 Task: In the Contact  ArianaAllen@Outlook.com, Add note: 'Set up a meeting with the product team to discuss customer feature requests.'. Mark checkbox to create task to follow up ': In 2 weeks'. Create task, with  description: Follow up on Payment, Add due date: Tomorrow; Add reminder: 30 Minutes before. Set Priority Medium and add note: Review the attached proposal. Logged in from softage.1@softage.net
Action: Mouse moved to (99, 66)
Screenshot: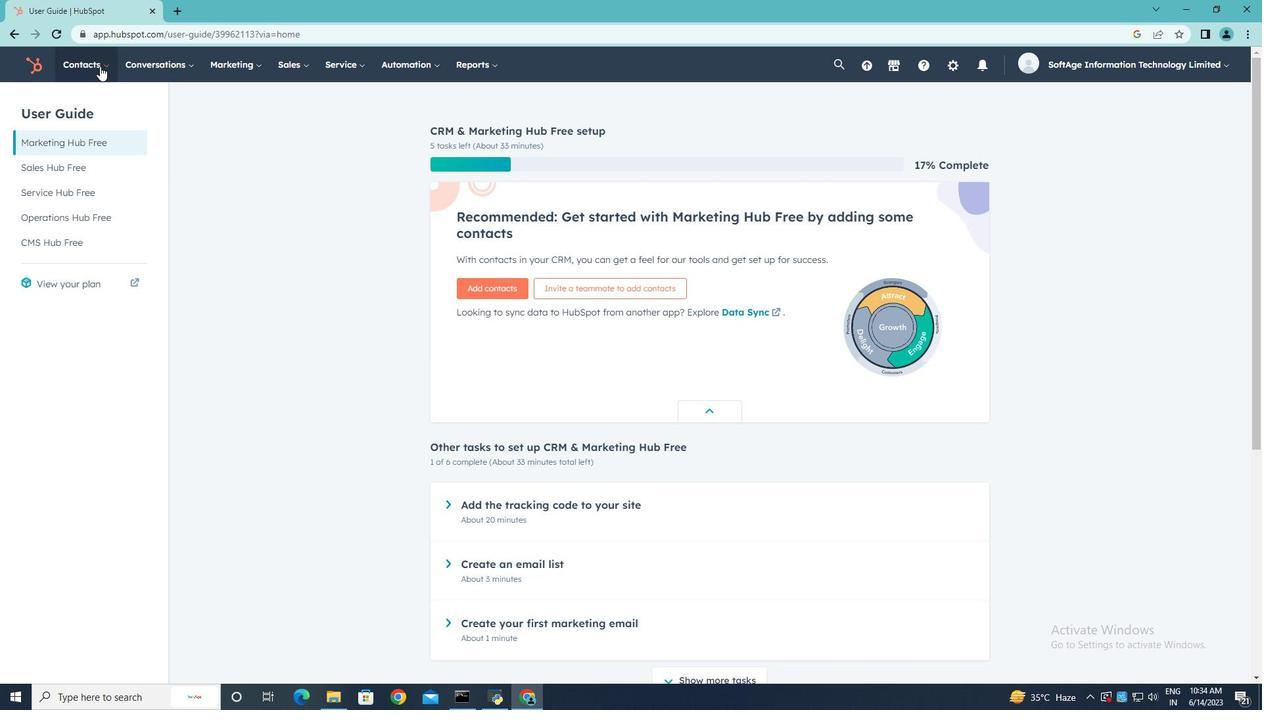 
Action: Mouse pressed left at (99, 66)
Screenshot: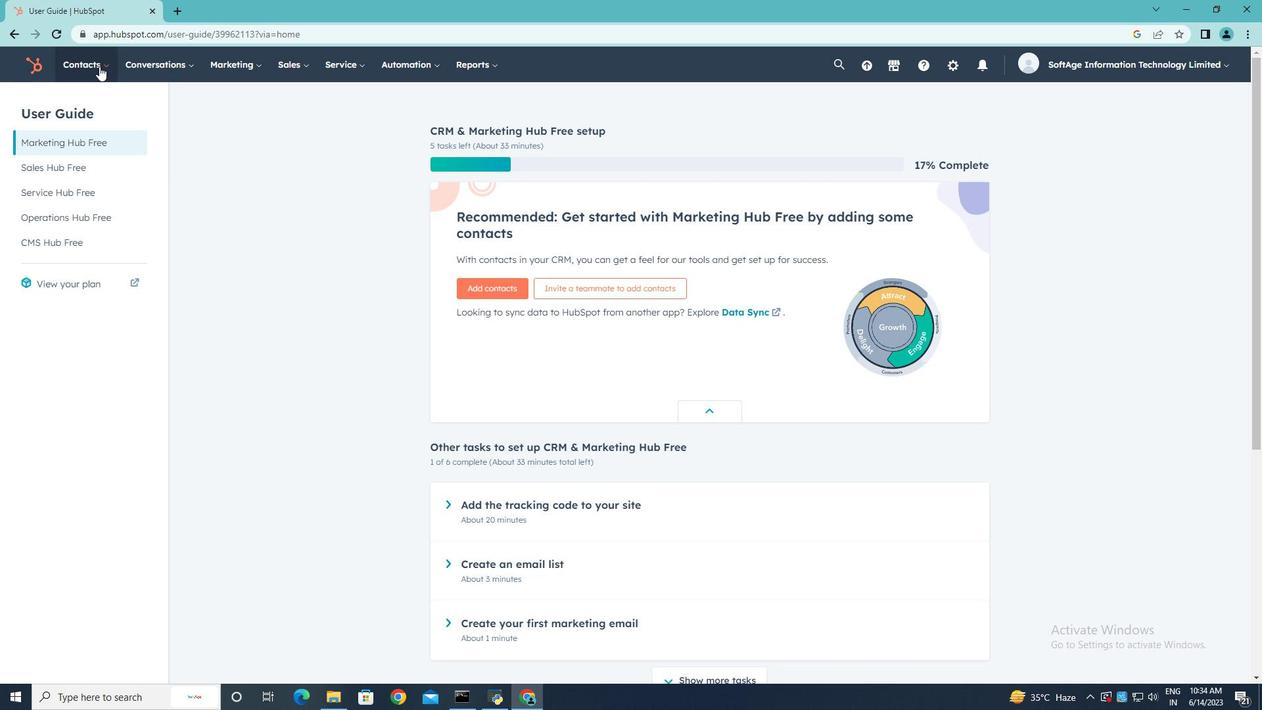 
Action: Mouse moved to (87, 105)
Screenshot: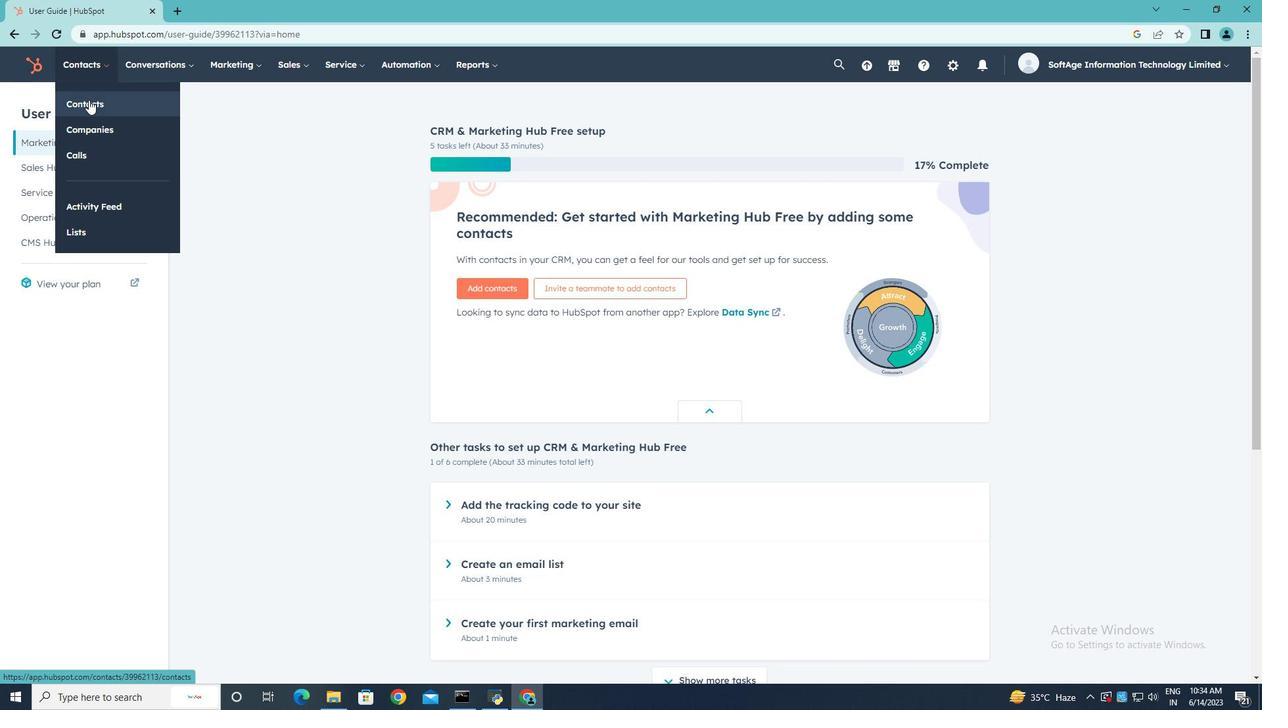 
Action: Mouse pressed left at (87, 105)
Screenshot: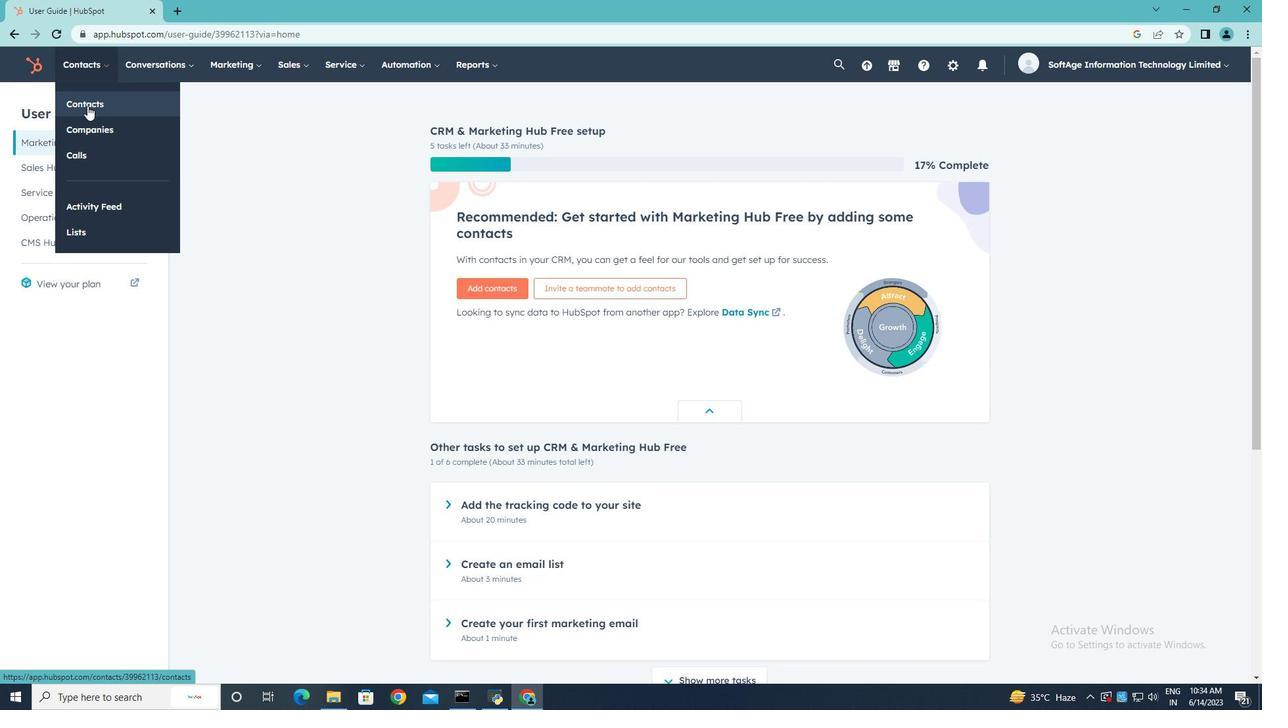
Action: Mouse moved to (68, 214)
Screenshot: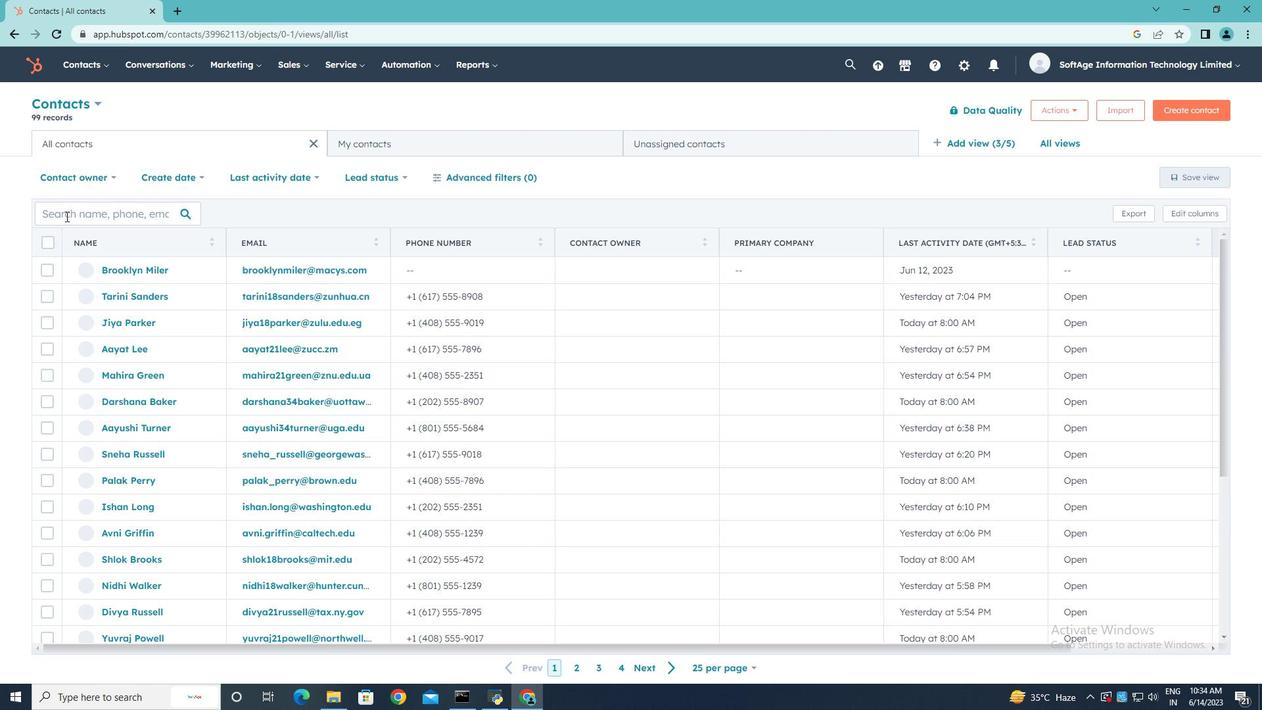 
Action: Mouse pressed left at (68, 214)
Screenshot: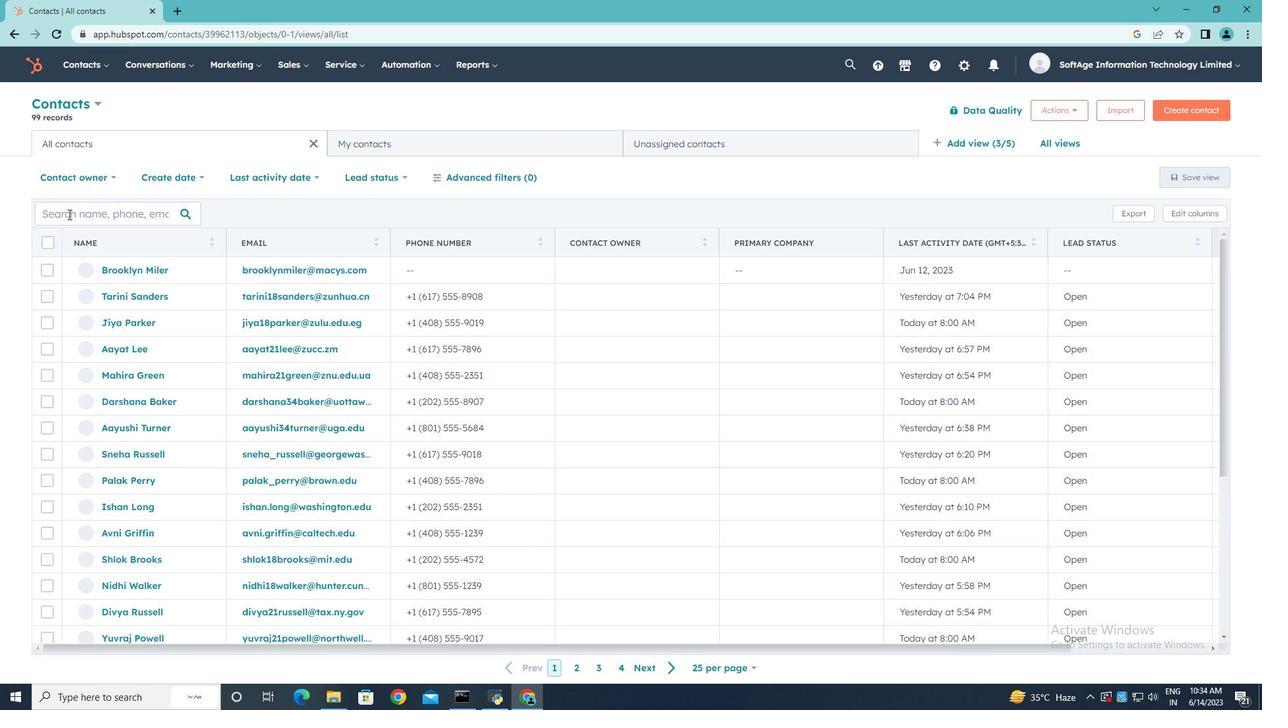 
Action: Key pressed <Key.shift>Ariana<Key.shift>Allen<Key.shift>@<Key.shift>Outlook.com
Screenshot: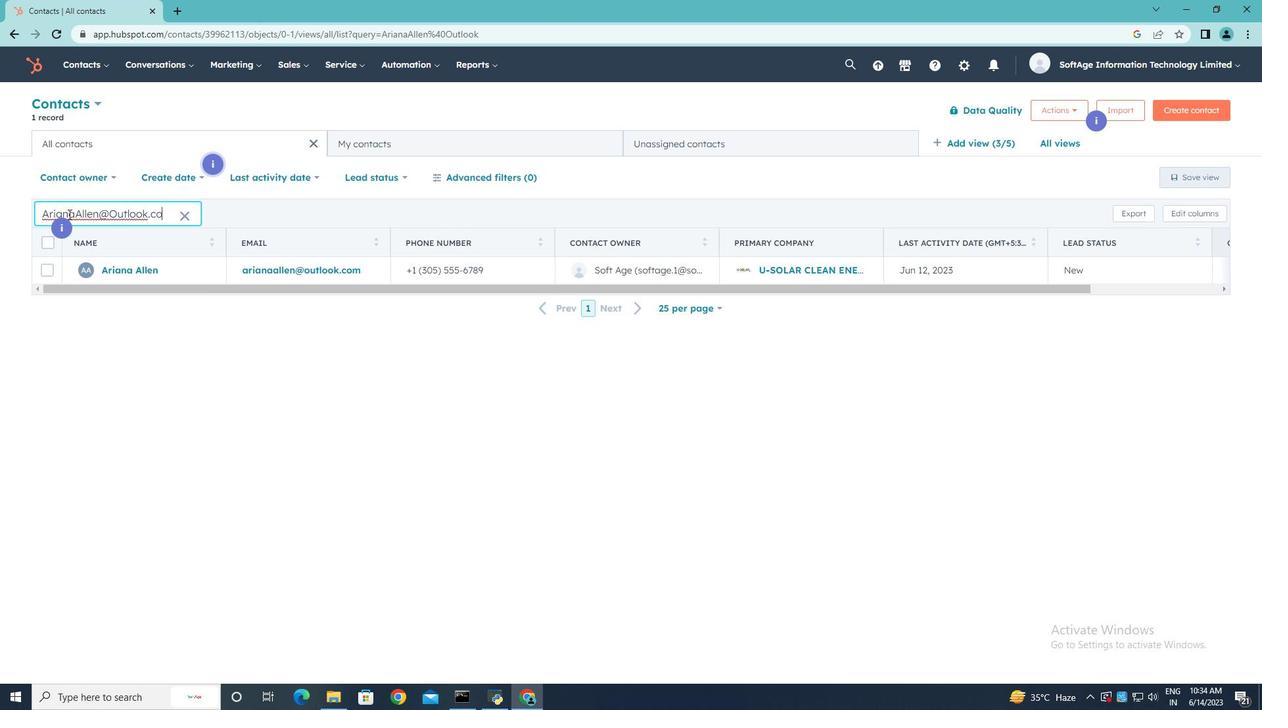 
Action: Mouse moved to (112, 214)
Screenshot: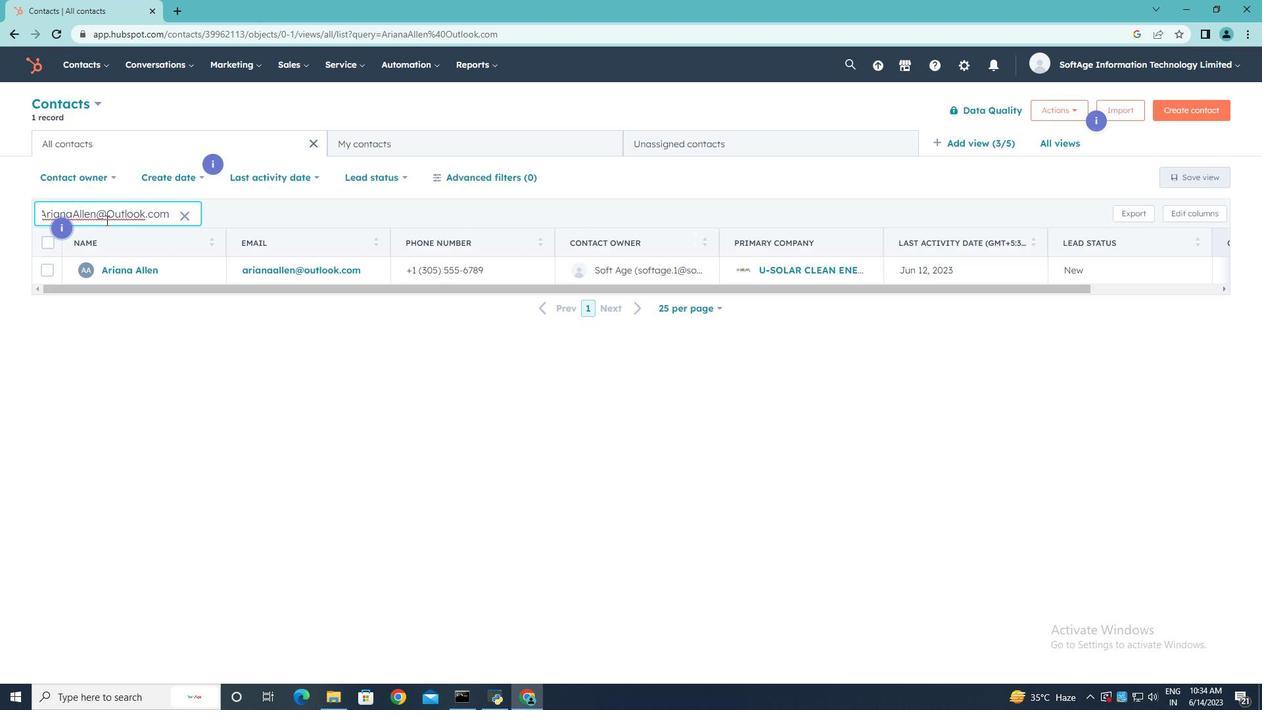 
Action: Mouse pressed left at (112, 214)
Screenshot: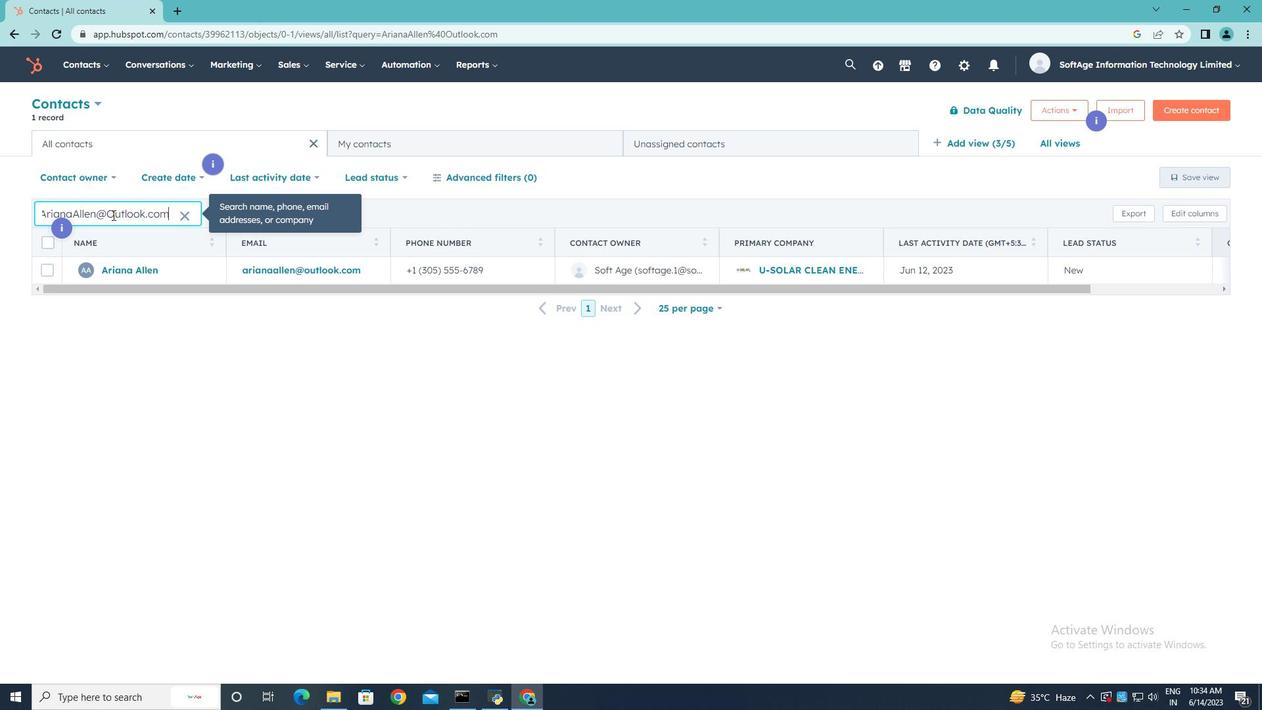 
Action: Mouse moved to (111, 272)
Screenshot: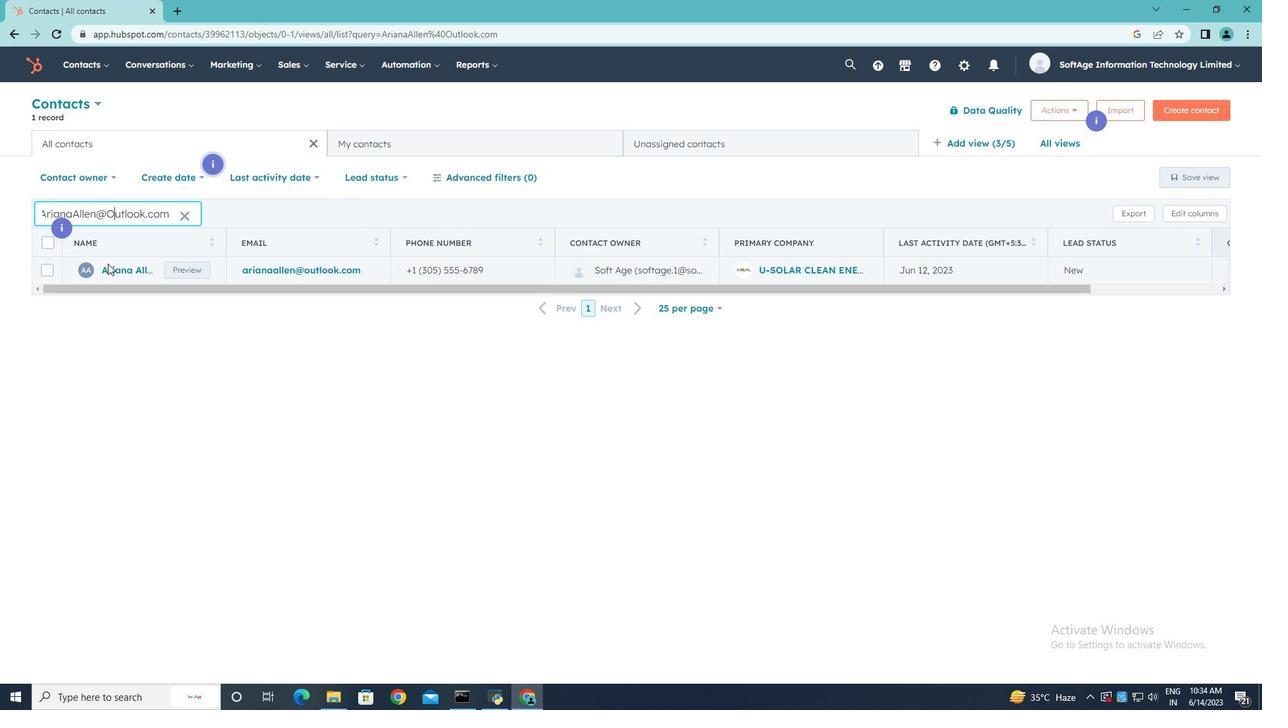 
Action: Mouse pressed left at (111, 272)
Screenshot: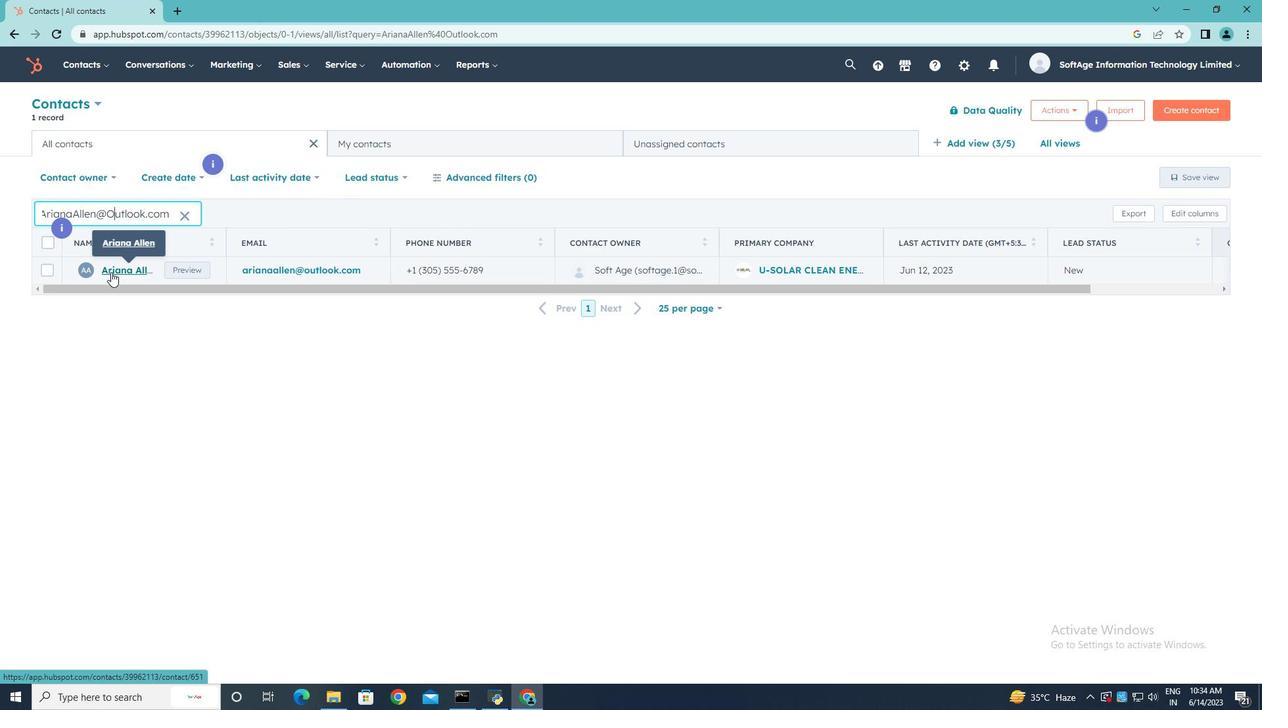 
Action: Mouse moved to (43, 234)
Screenshot: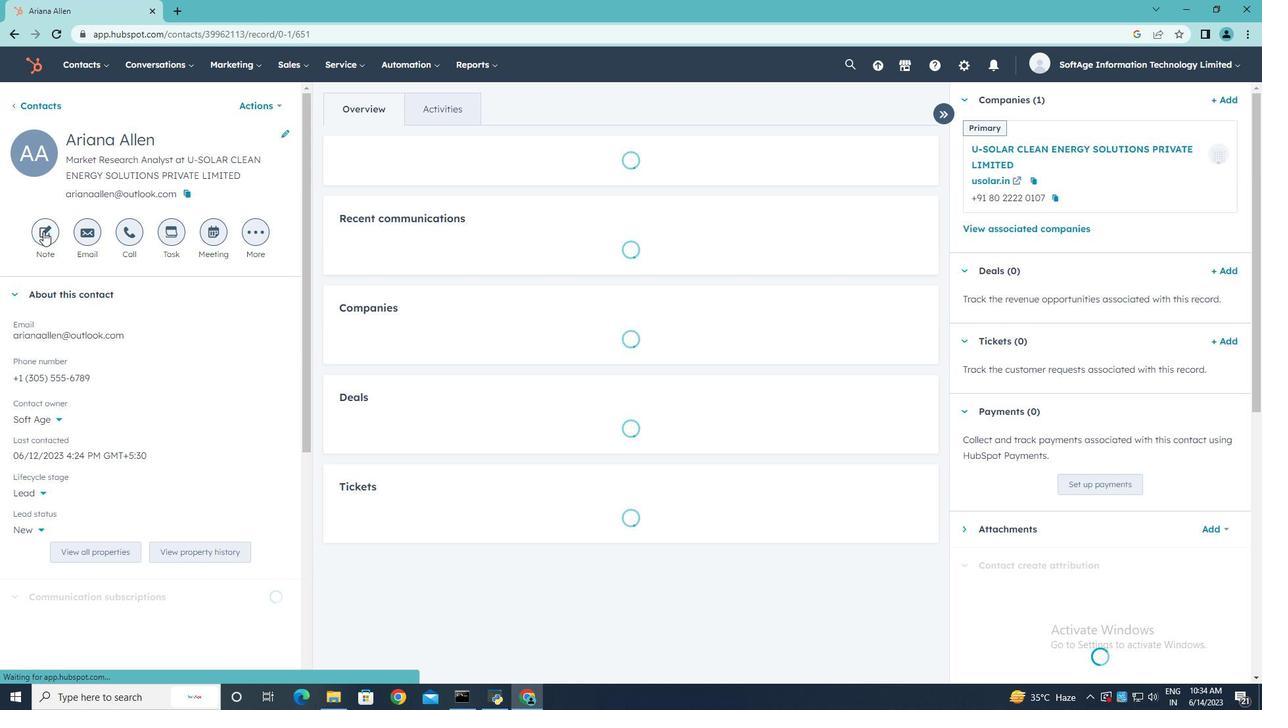 
Action: Mouse pressed left at (43, 234)
Screenshot: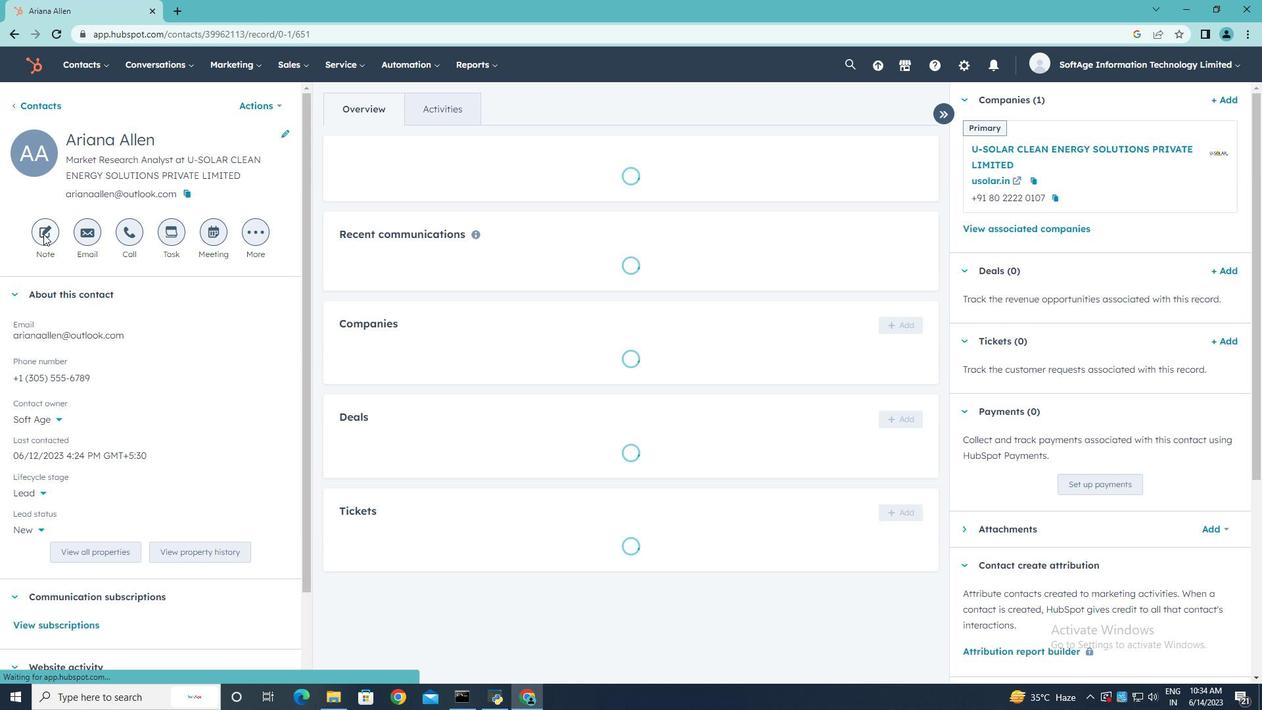 
Action: Key pressed <Key.shift><Key.shift><Key.shift><Key.shift><Key.shift><Key.shift><Key.shift><Key.shift><Key.shift><Key.shift><Key.shift><Key.shift><Key.shift><Key.shift><Key.shift><Key.shift><Key.shift>Set<Key.space>up<Key.space>a<Key.space>meeting<Key.space>with<Key.space>the<Key.space>product<Key.space>team<Key.space>to<Key.space>discuss<Key.space>customer<Key.space>feature<Key.space>requests.
Screenshot: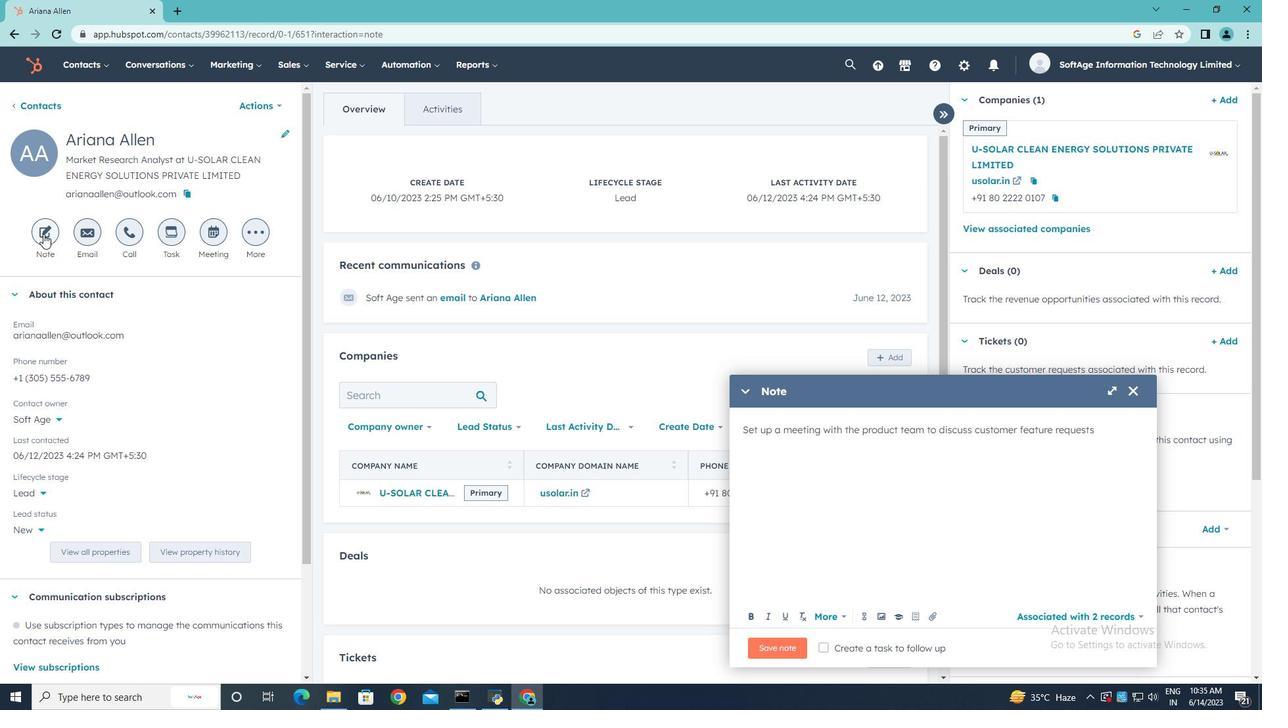 
Action: Mouse moved to (830, 648)
Screenshot: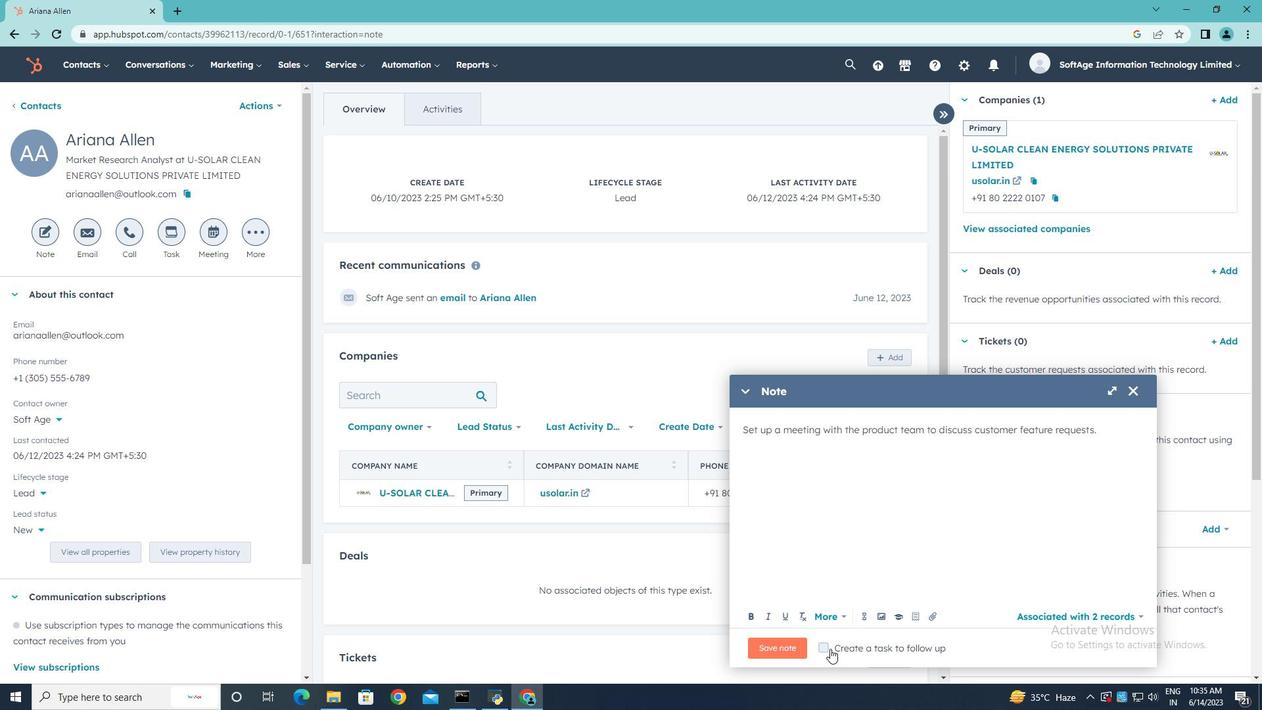 
Action: Mouse pressed left at (830, 648)
Screenshot: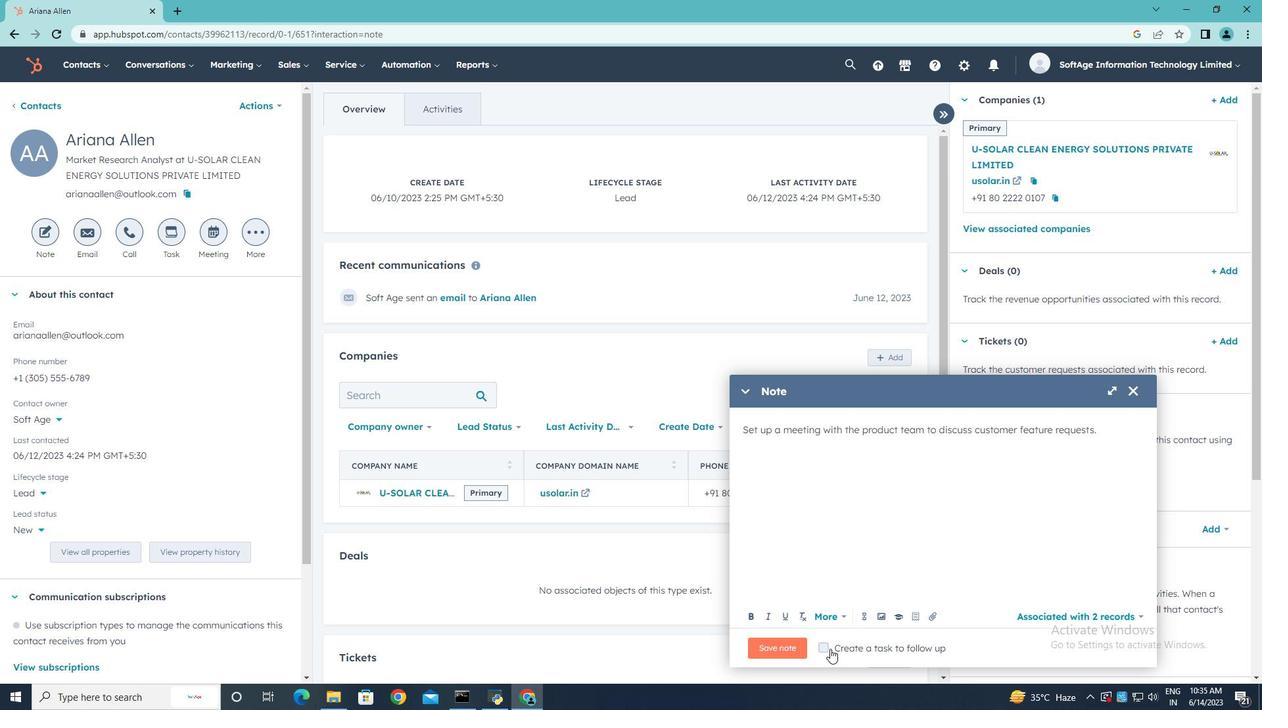 
Action: Mouse moved to (1087, 646)
Screenshot: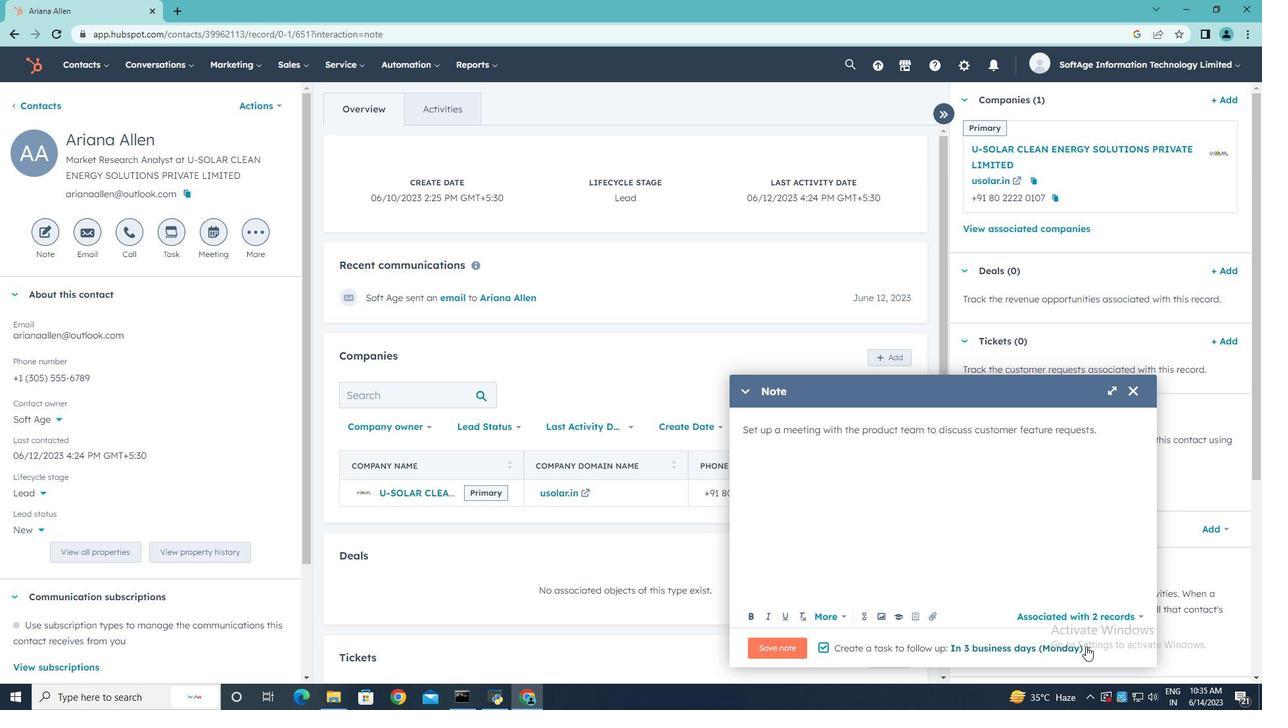 
Action: Mouse pressed left at (1087, 646)
Screenshot: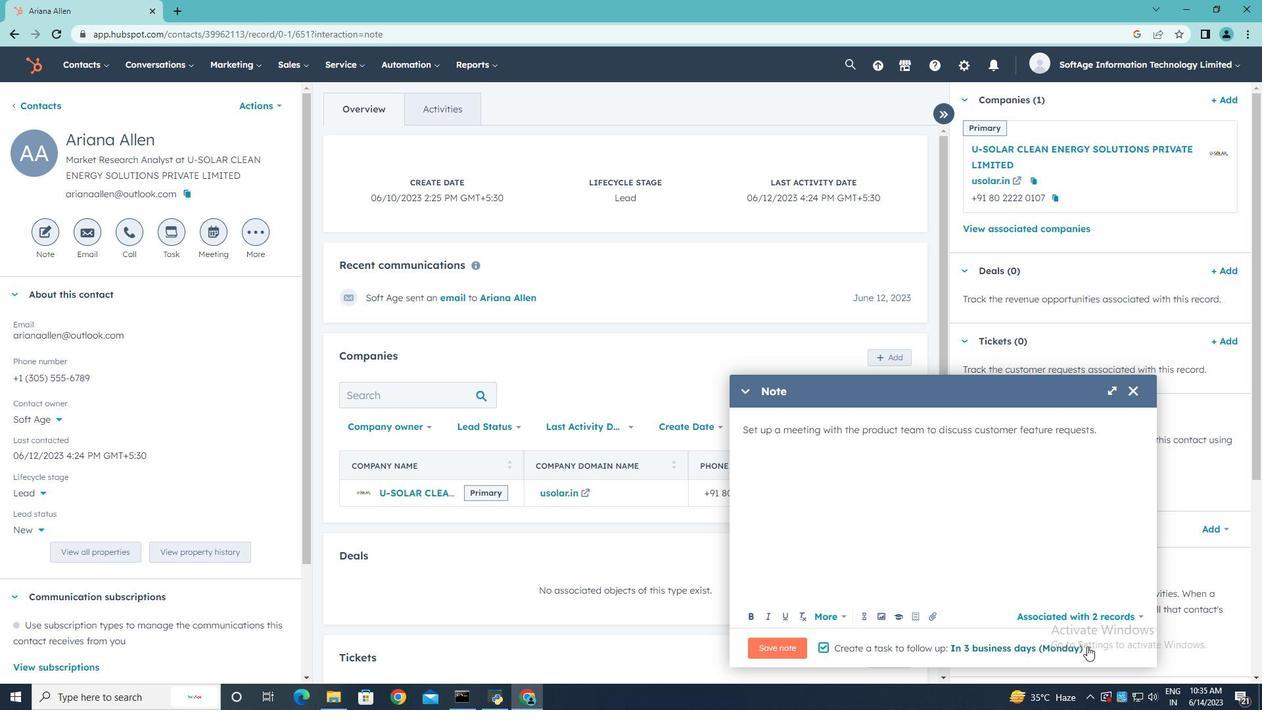 
Action: Mouse moved to (1044, 573)
Screenshot: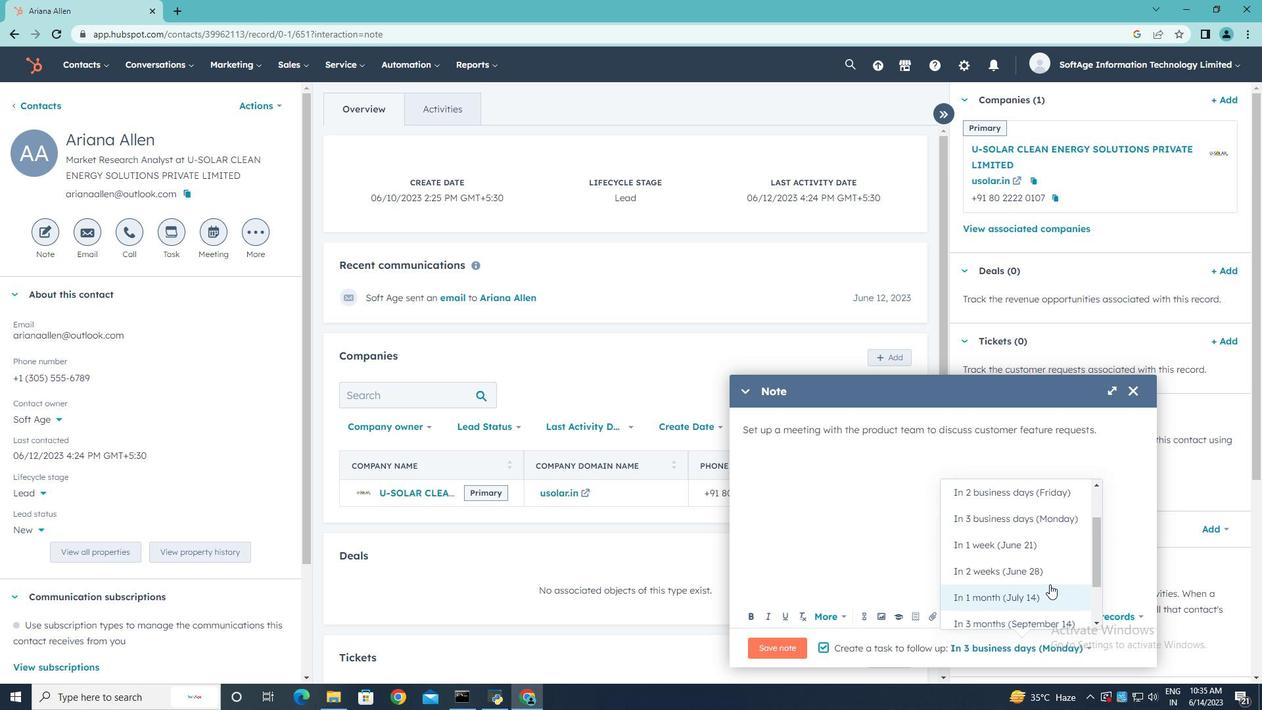 
Action: Mouse pressed left at (1044, 573)
Screenshot: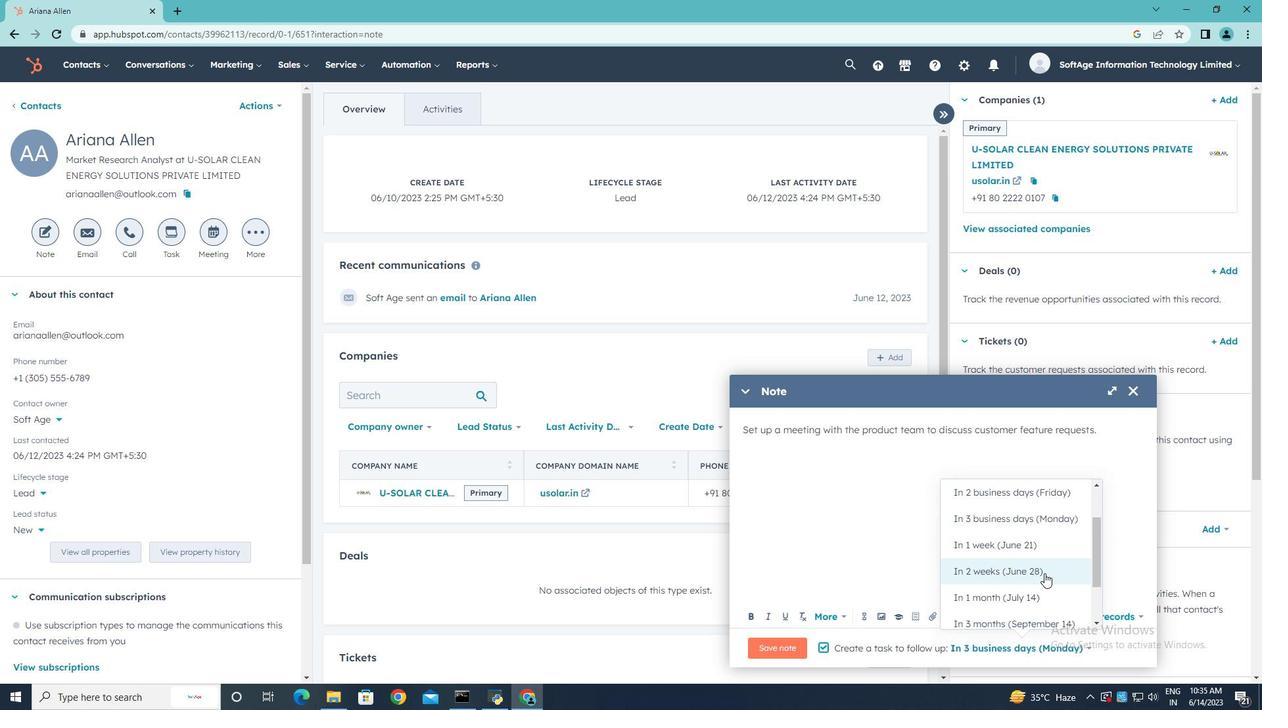 
Action: Mouse moved to (790, 652)
Screenshot: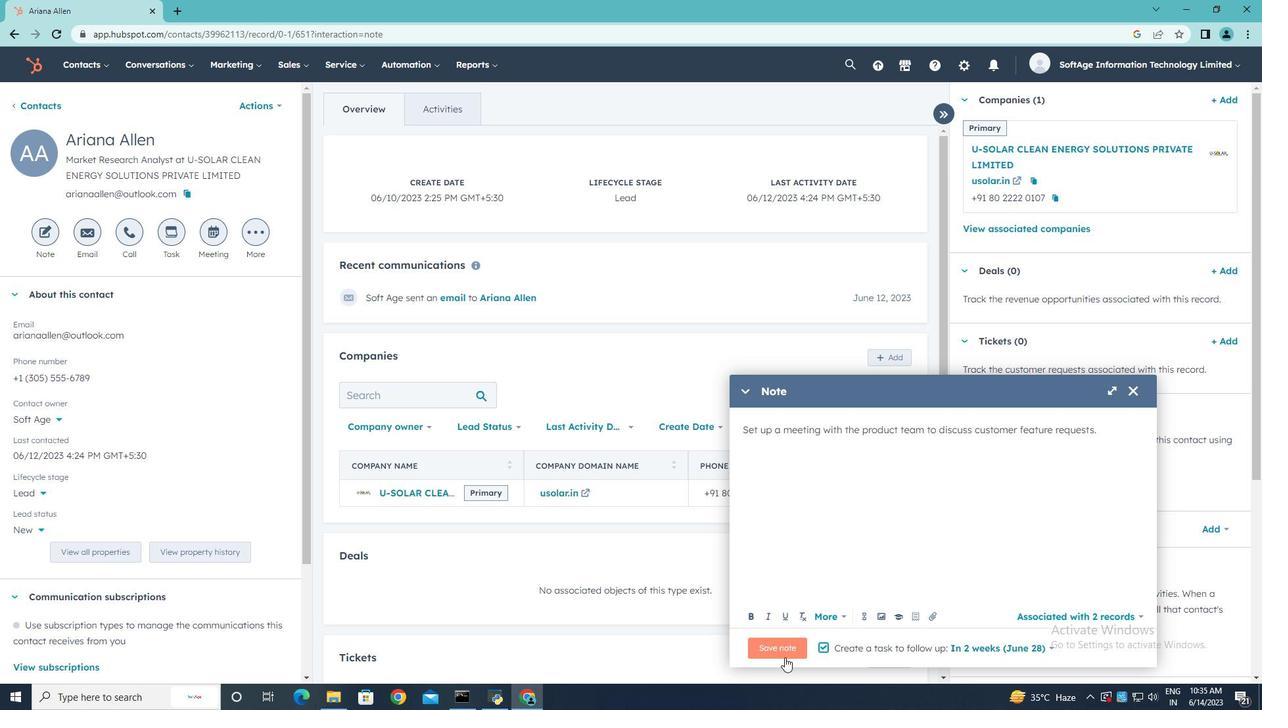 
Action: Mouse pressed left at (790, 652)
Screenshot: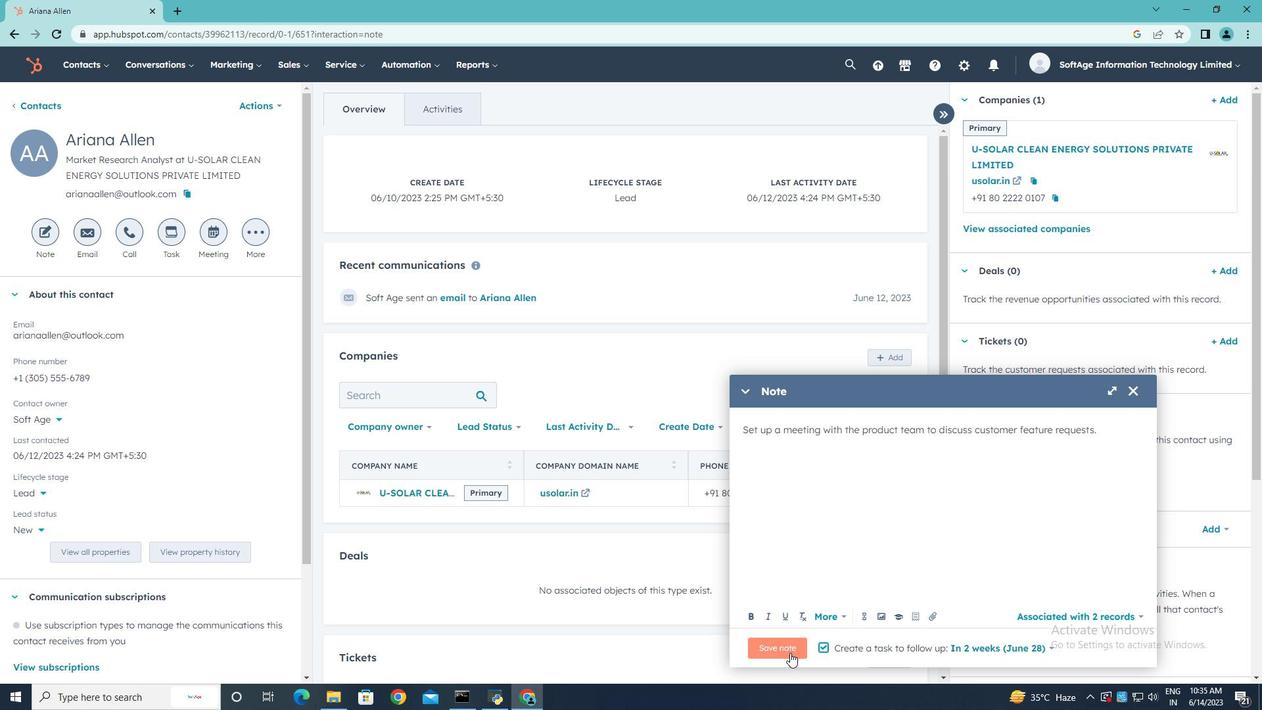
Action: Mouse moved to (166, 232)
Screenshot: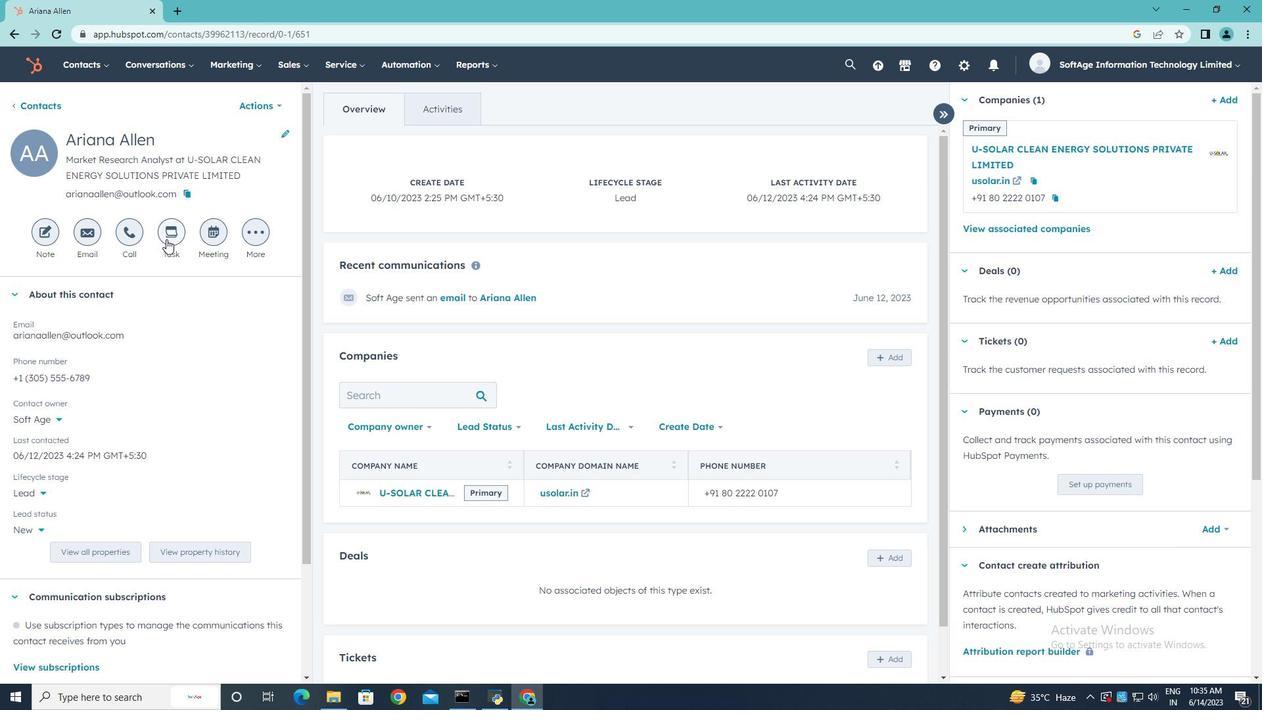 
Action: Mouse pressed left at (166, 232)
Screenshot: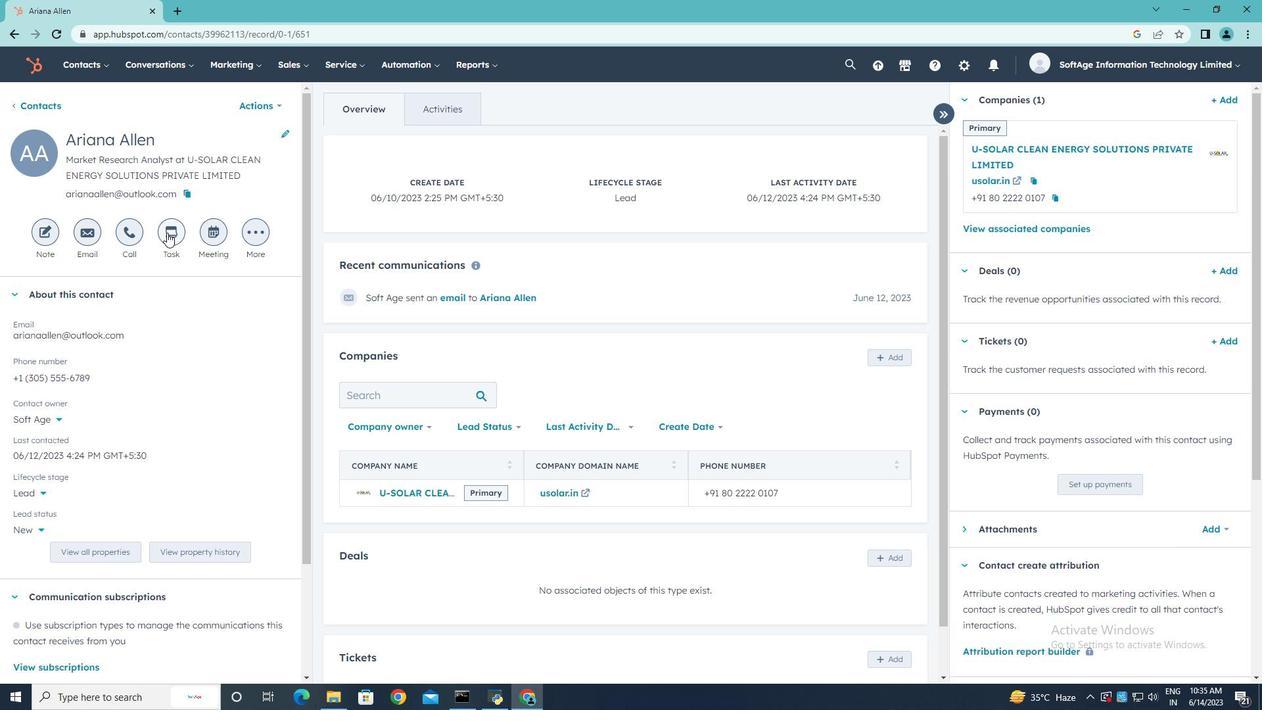 
Action: Mouse moved to (779, 369)
Screenshot: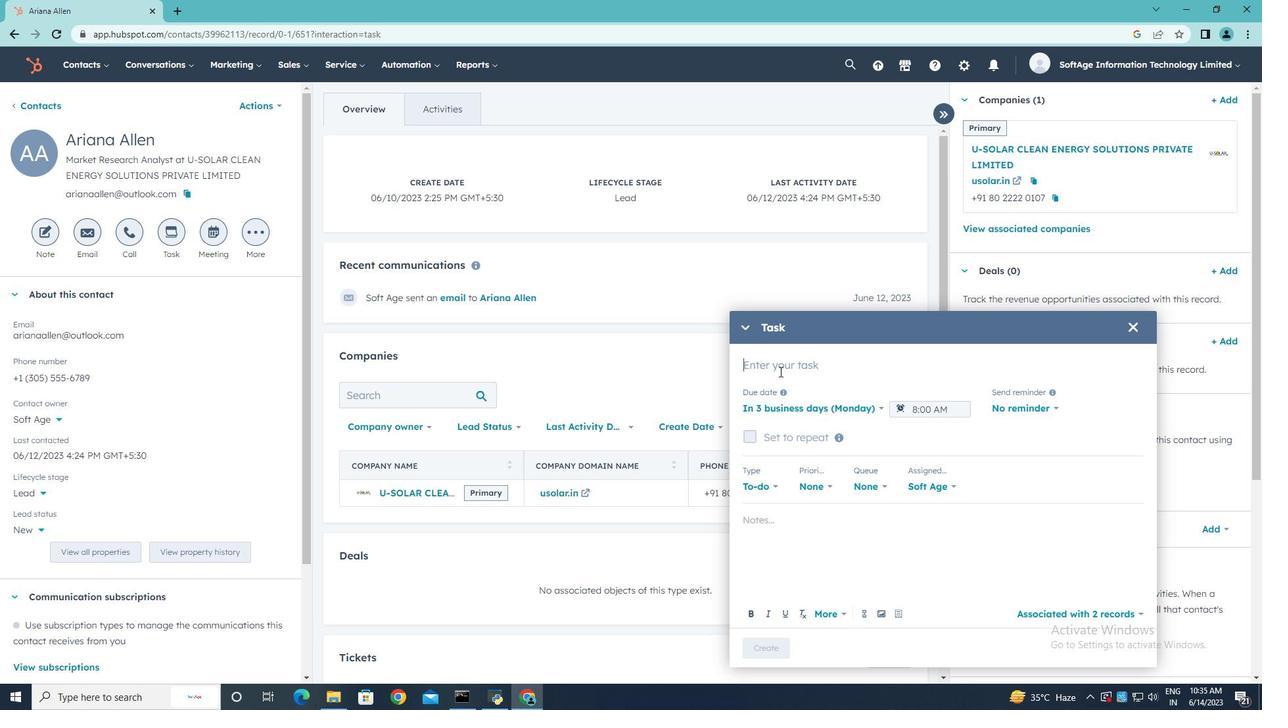 
Action: Mouse pressed left at (779, 369)
Screenshot: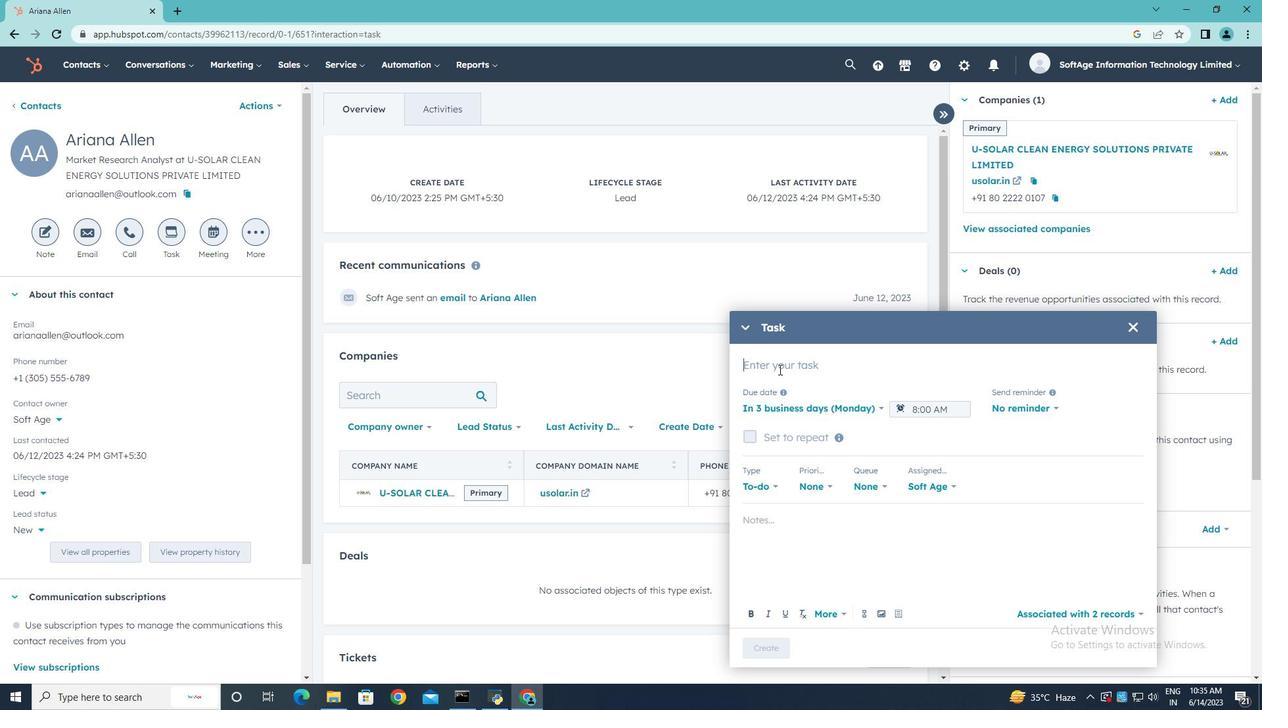 
Action: Mouse moved to (788, 300)
Screenshot: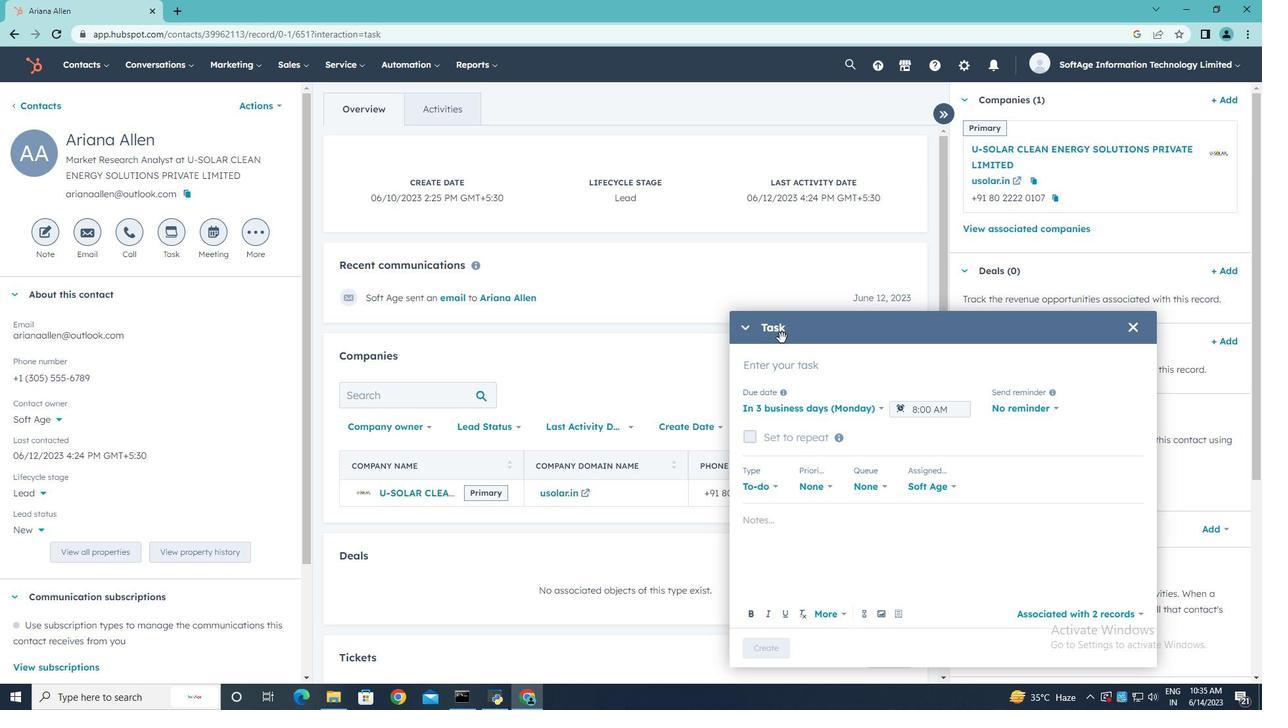 
Action: Key pressed <Key.shift>Follow<Key.space>up<Key.space>on<Key.space><Key.shift>Payment
Screenshot: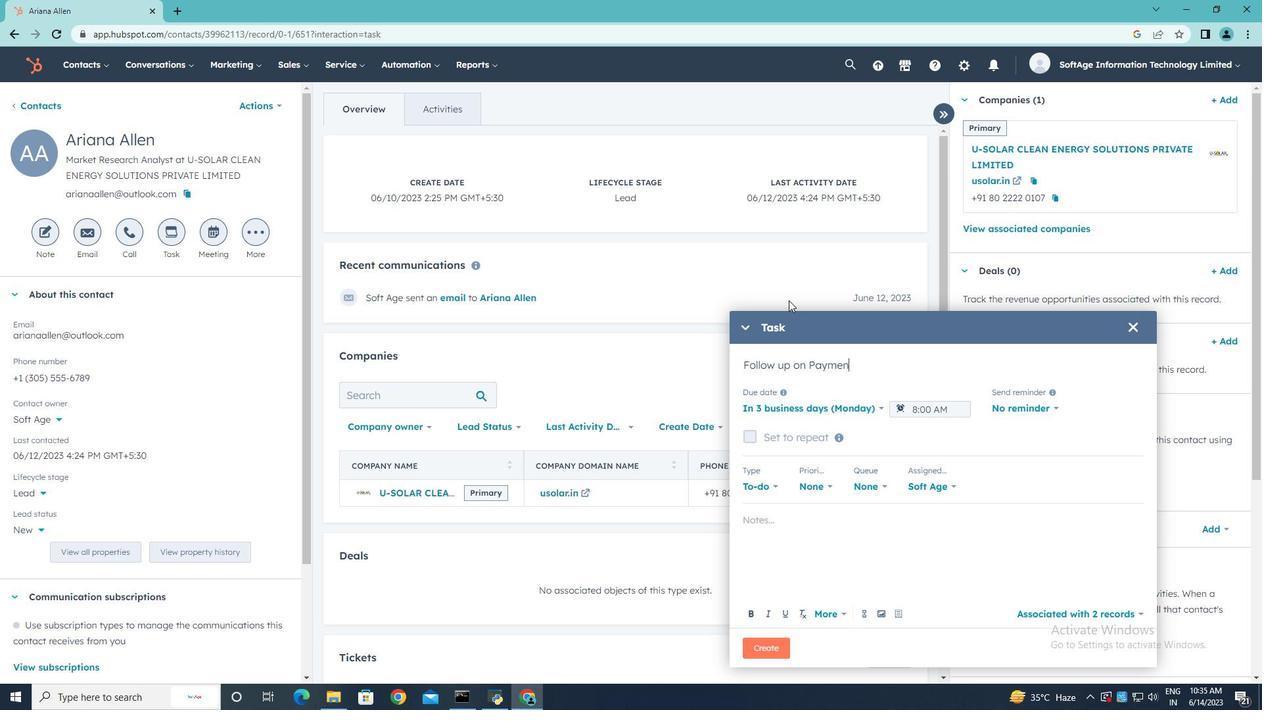 
Action: Mouse moved to (882, 408)
Screenshot: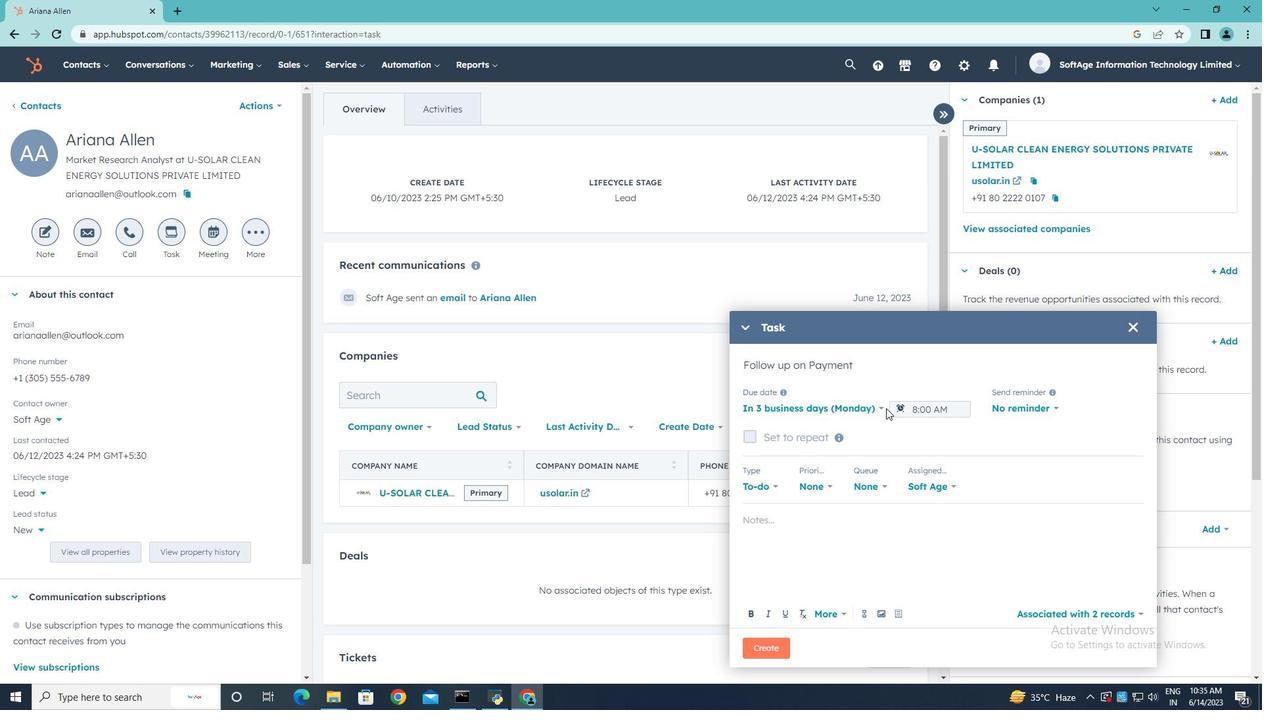 
Action: Mouse pressed left at (882, 408)
Screenshot: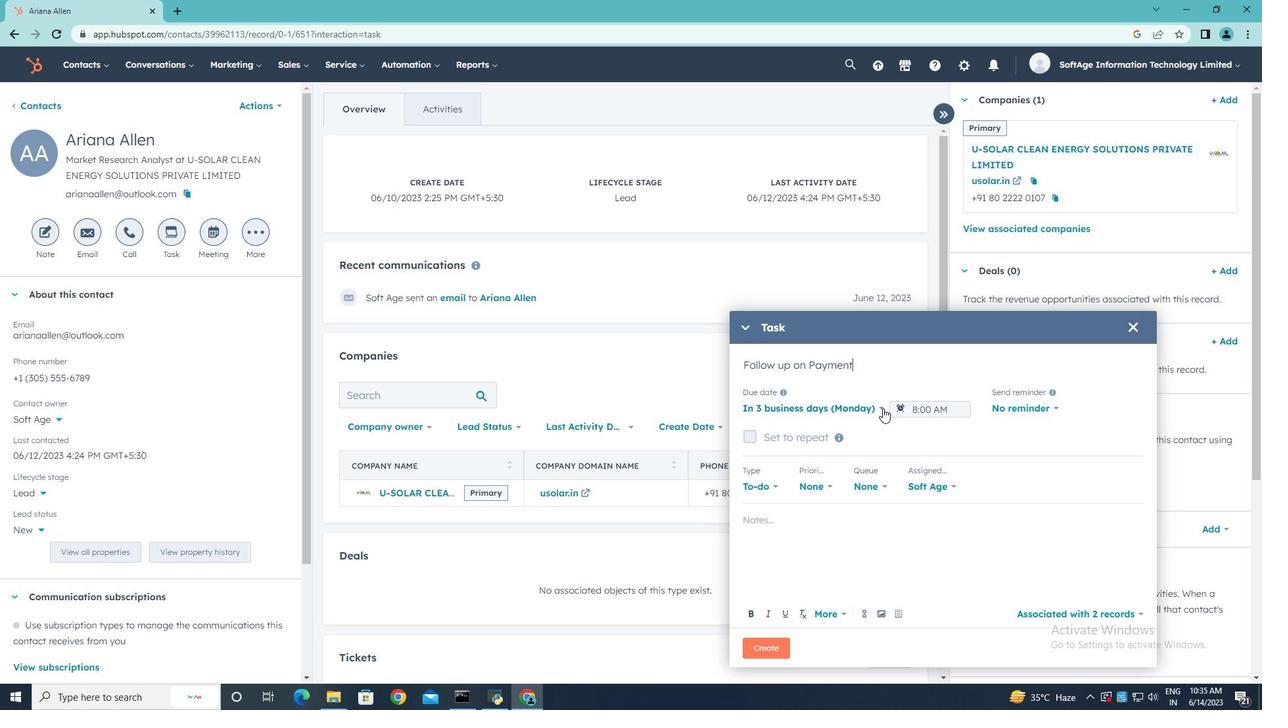 
Action: Mouse moved to (862, 437)
Screenshot: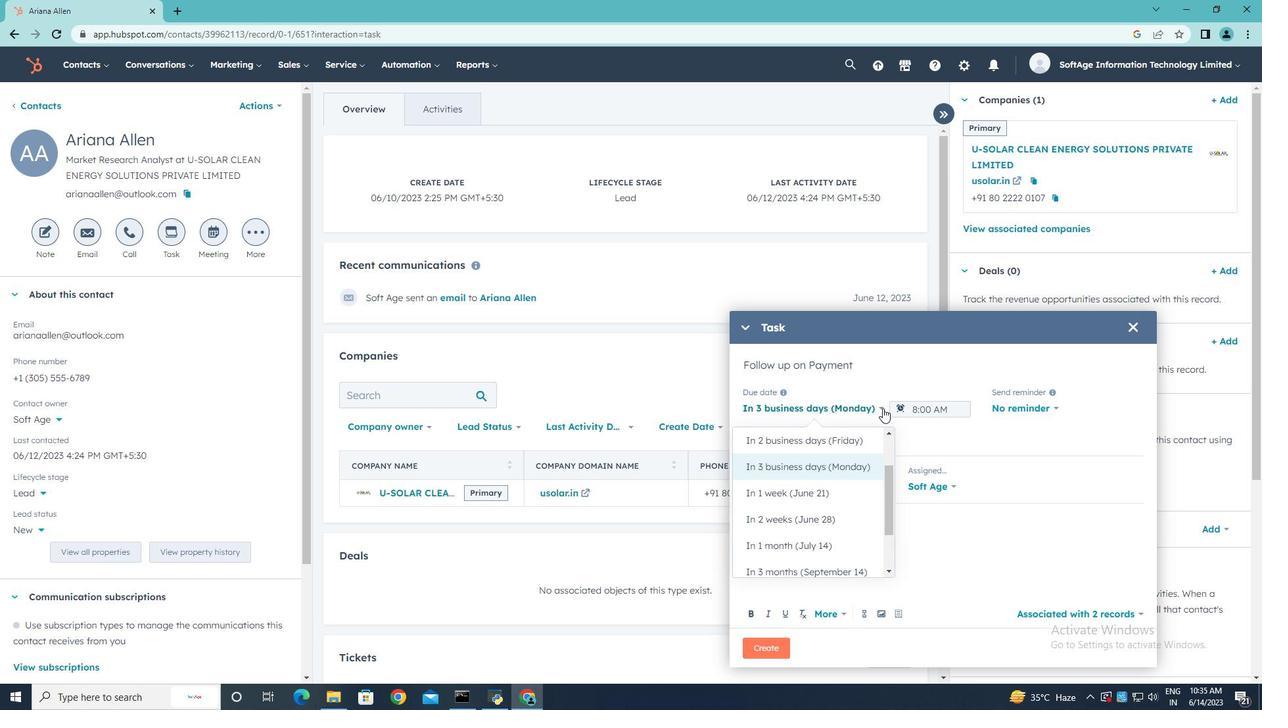 
Action: Mouse scrolled (862, 438) with delta (0, 0)
Screenshot: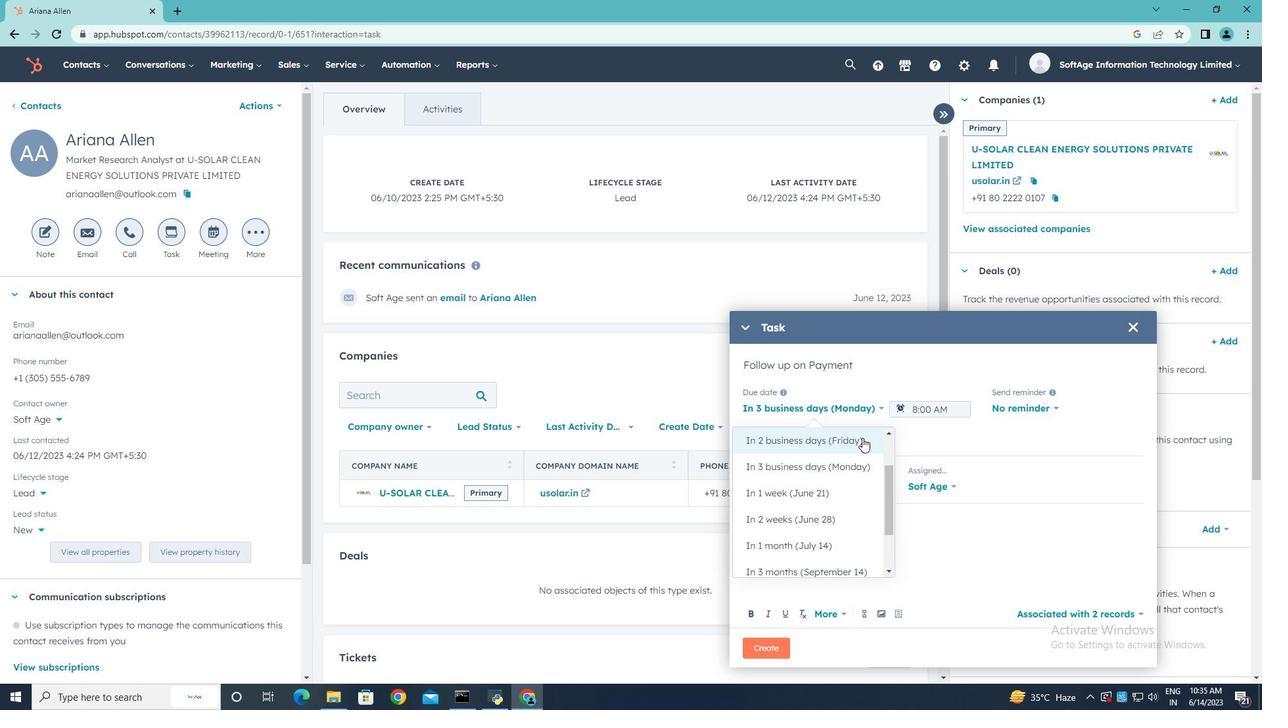 
Action: Mouse scrolled (862, 438) with delta (0, 0)
Screenshot: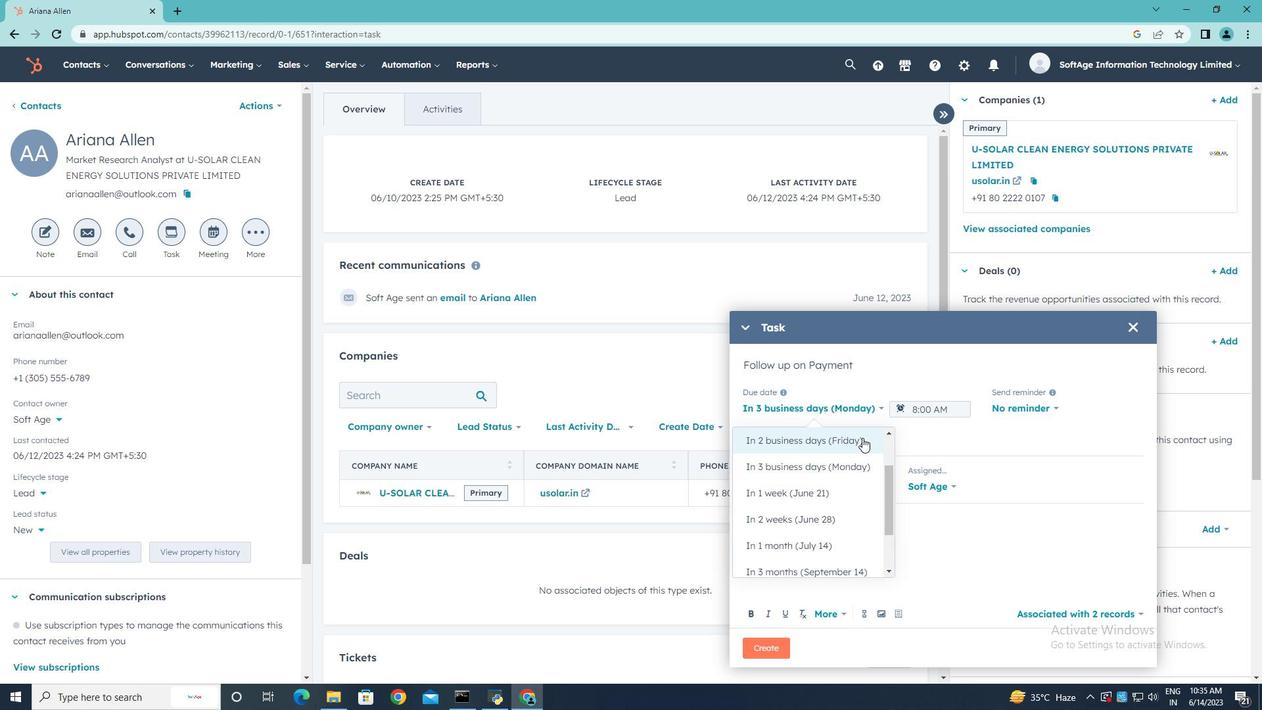 
Action: Mouse scrolled (862, 438) with delta (0, 0)
Screenshot: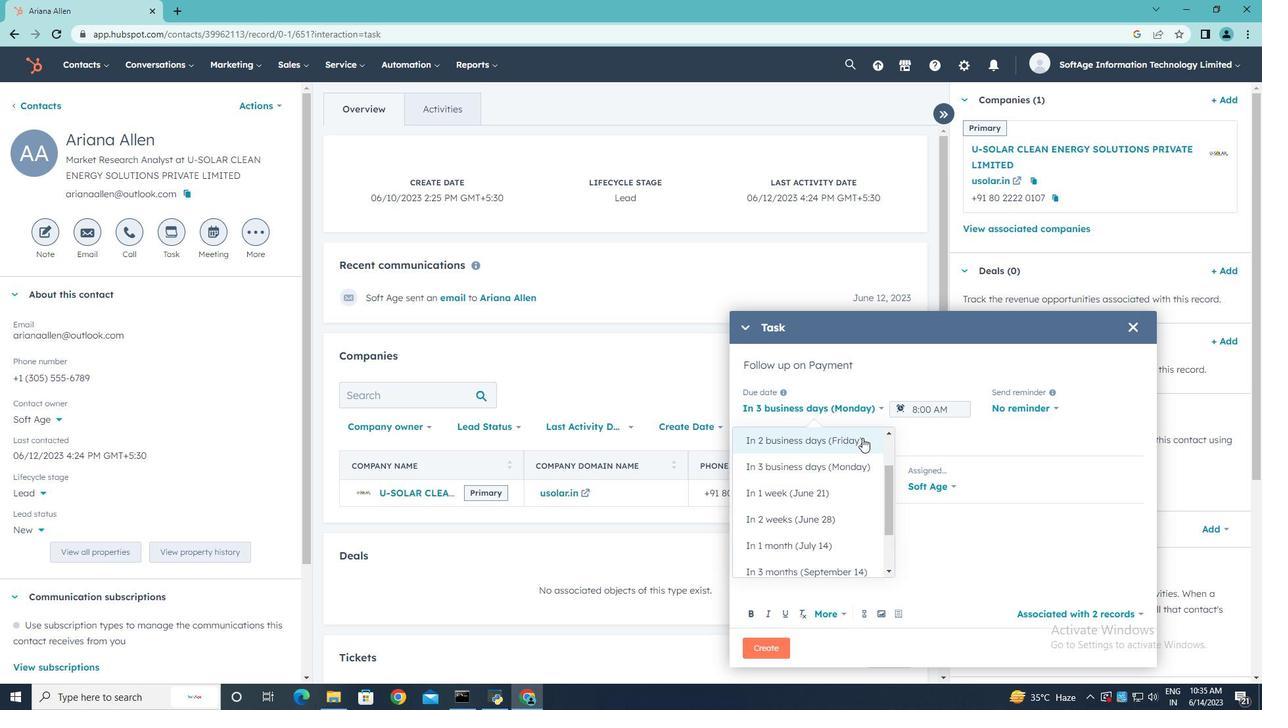 
Action: Mouse moved to (811, 471)
Screenshot: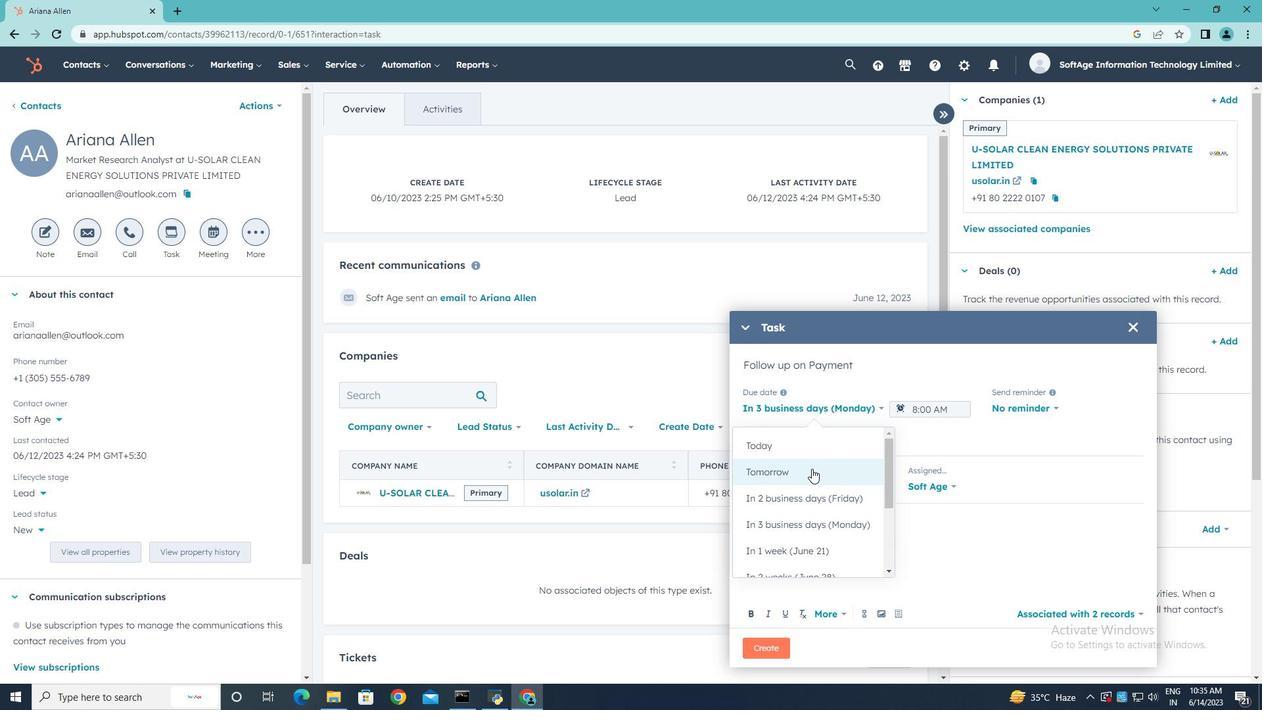 
Action: Mouse pressed left at (811, 471)
Screenshot: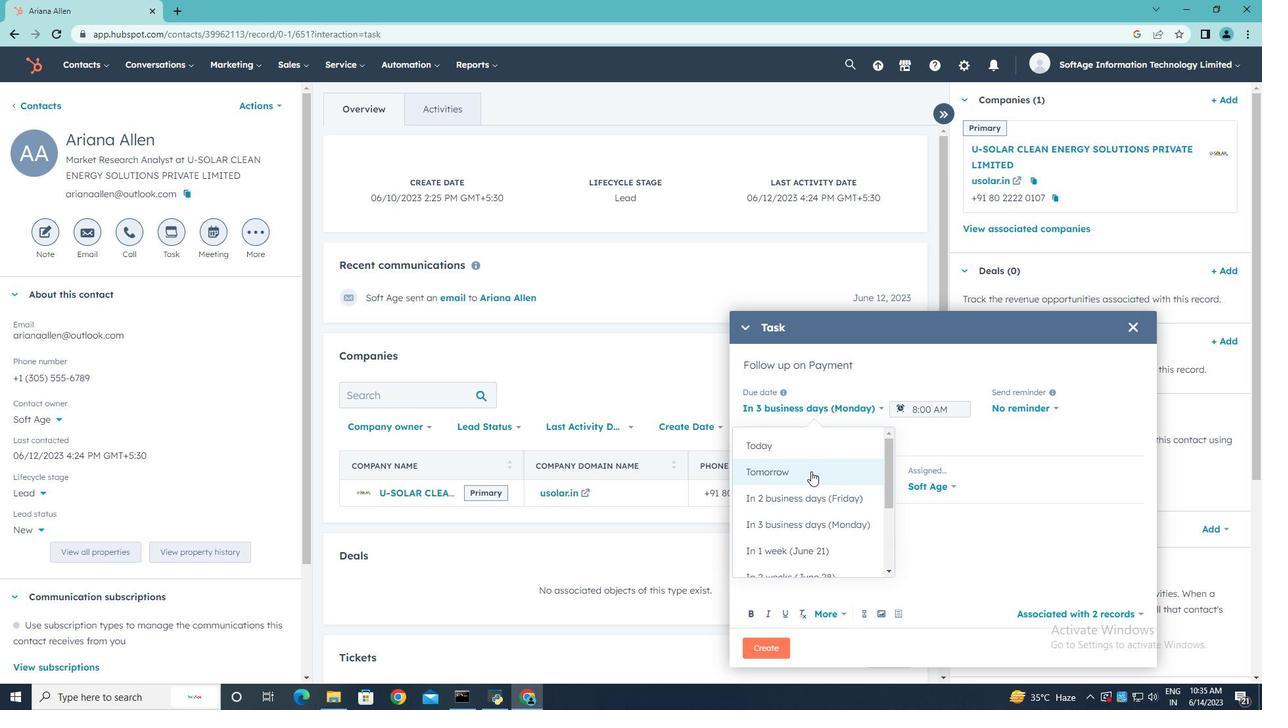 
Action: Mouse moved to (968, 407)
Screenshot: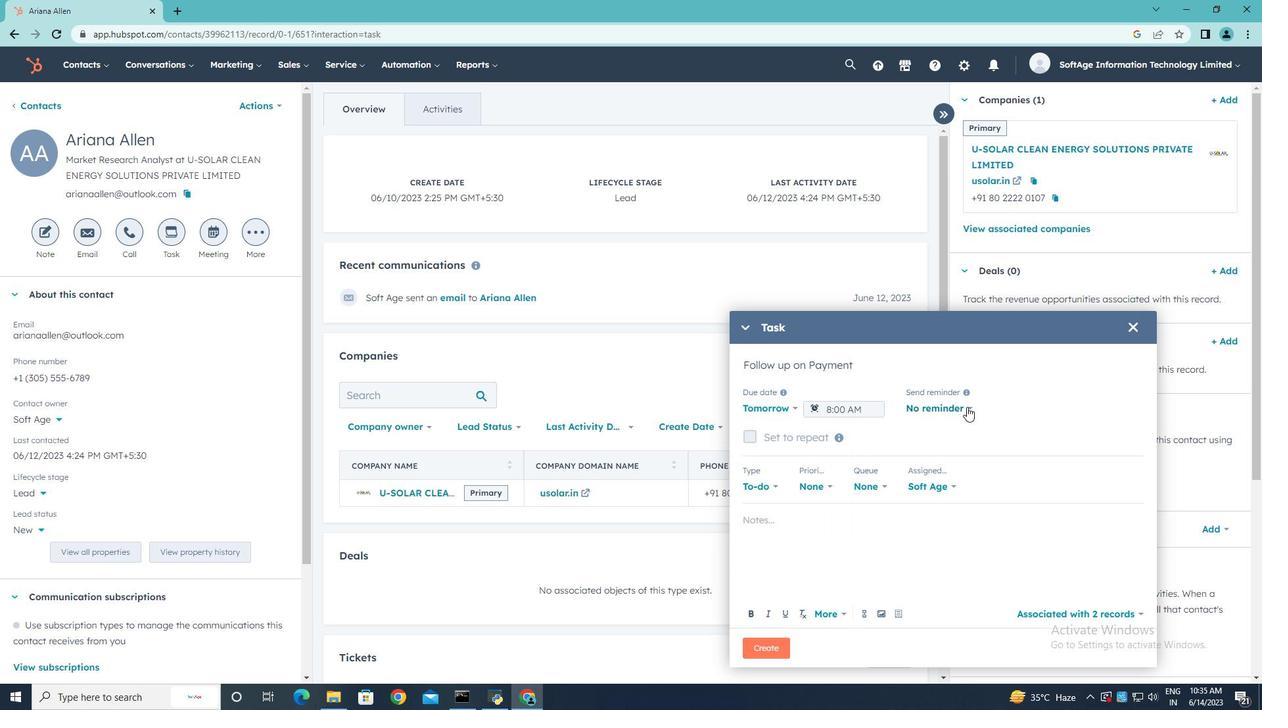 
Action: Mouse pressed left at (968, 407)
Screenshot: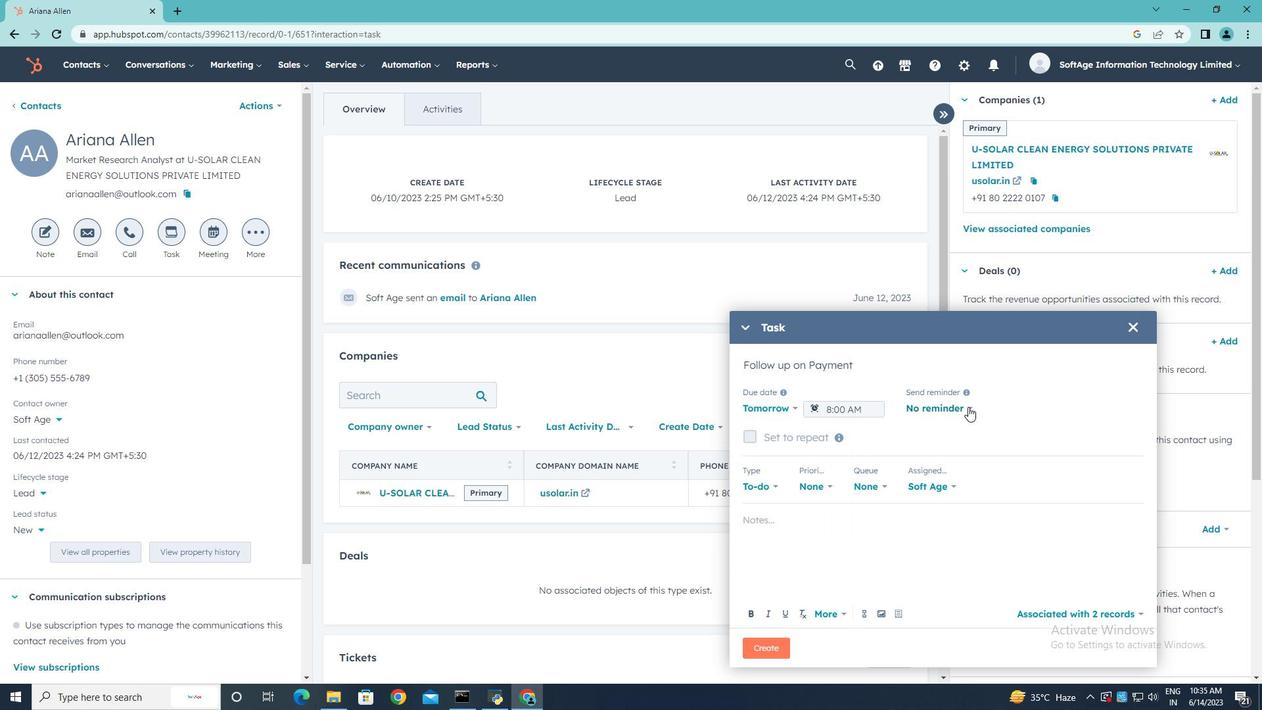 
Action: Mouse moved to (946, 497)
Screenshot: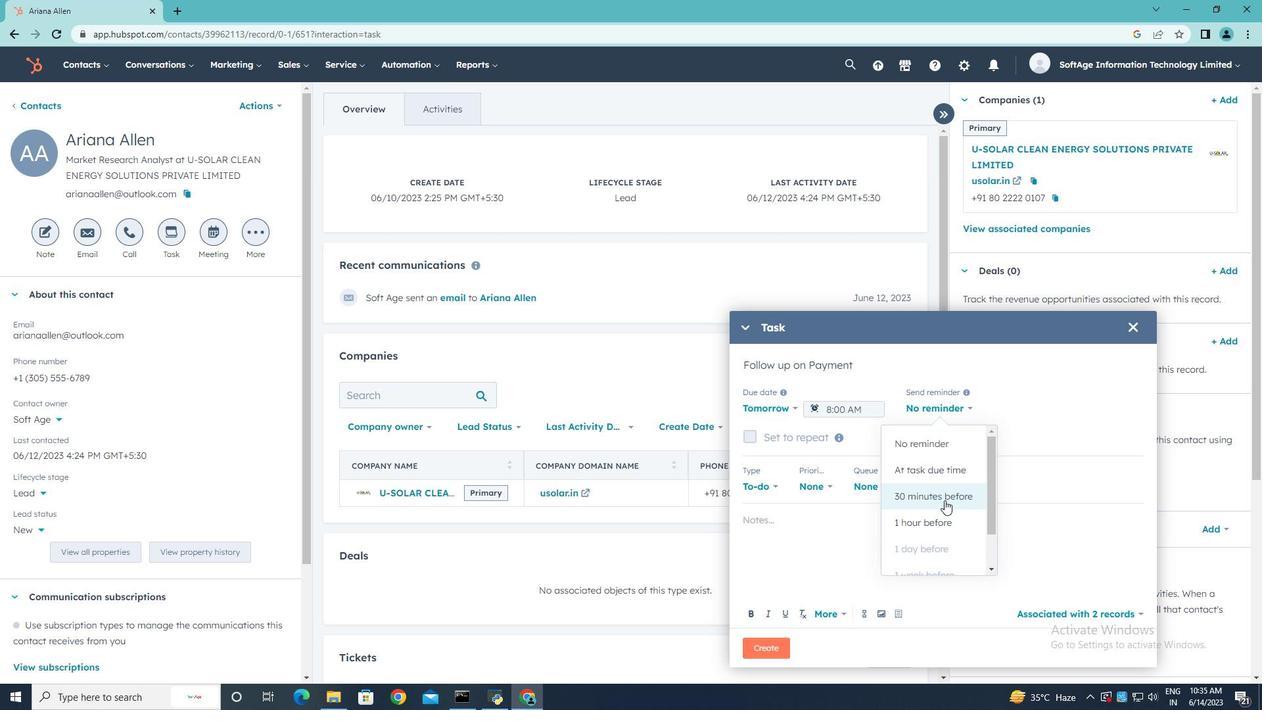 
Action: Mouse pressed left at (946, 497)
Screenshot: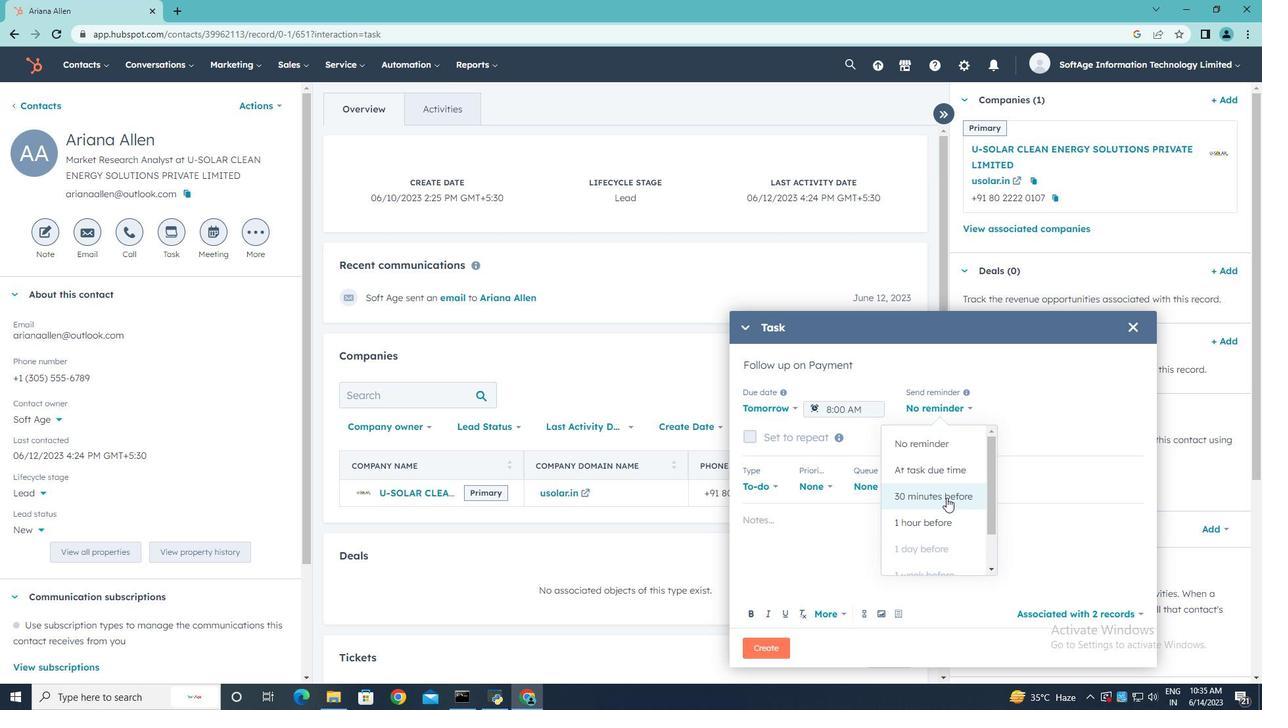 
Action: Mouse moved to (828, 484)
Screenshot: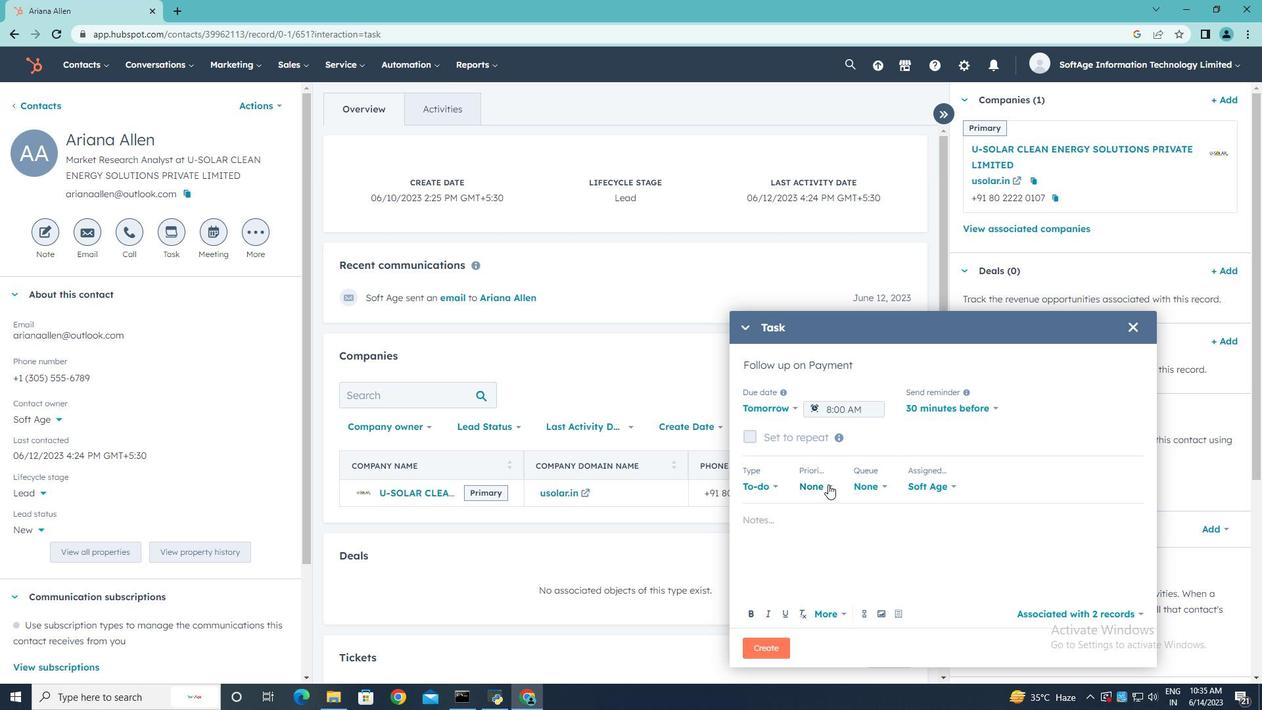 
Action: Mouse pressed left at (828, 484)
Screenshot: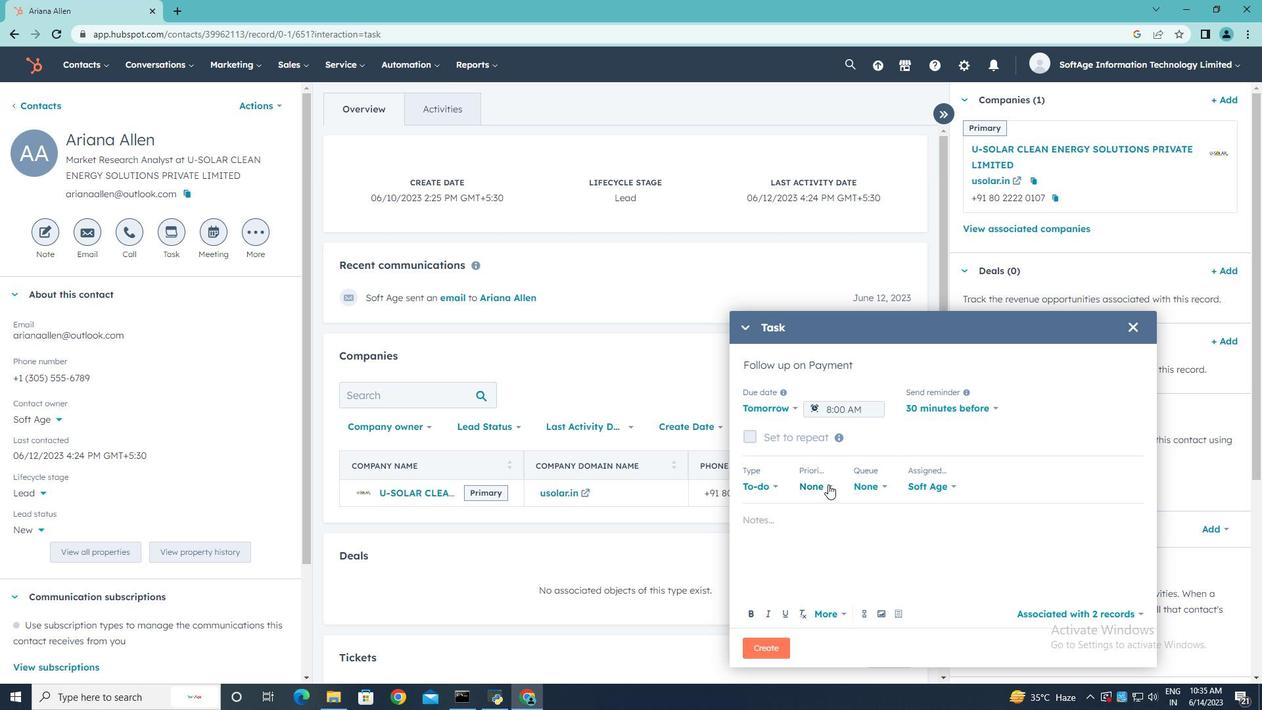 
Action: Mouse moved to (815, 570)
Screenshot: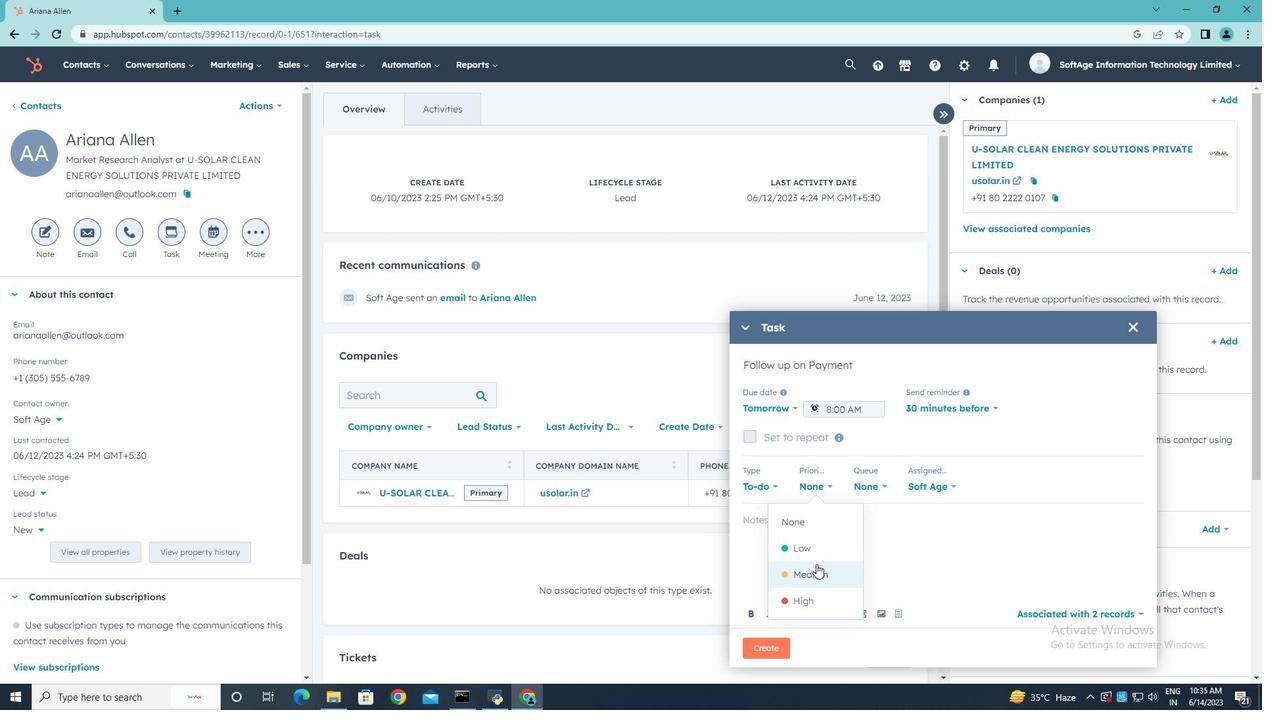 
Action: Mouse pressed left at (815, 570)
Screenshot: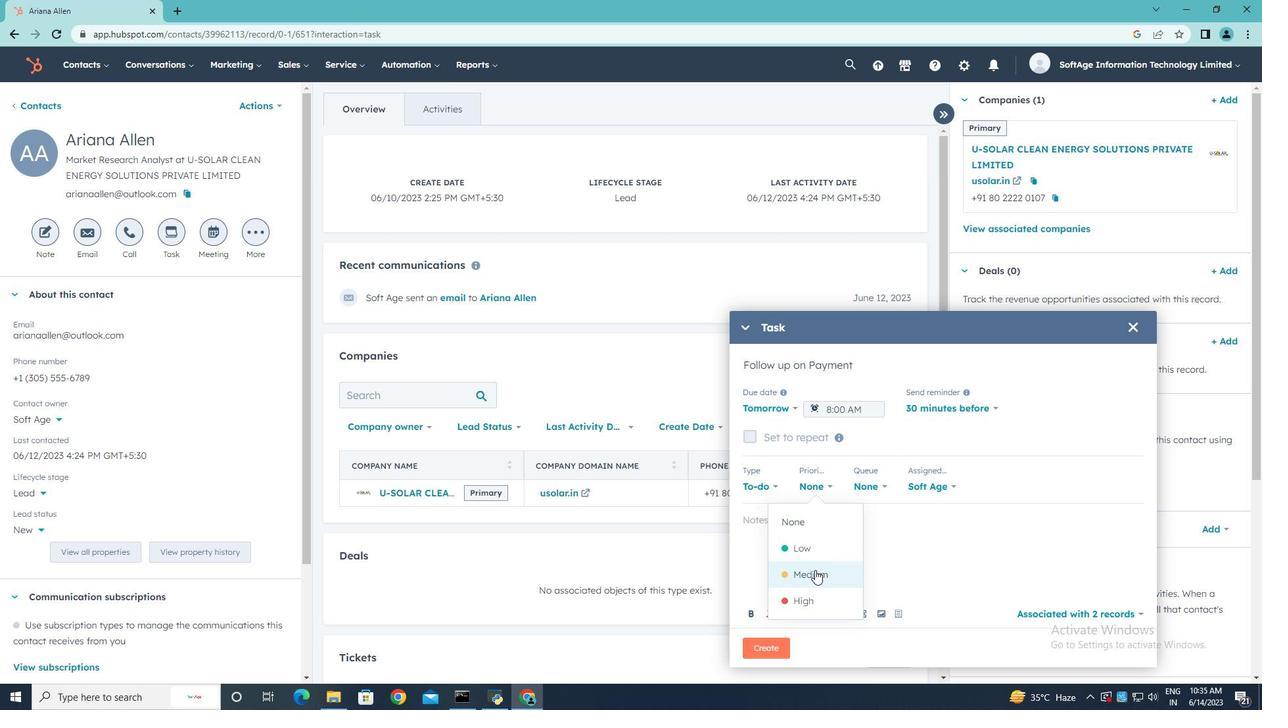 
Action: Mouse moved to (778, 524)
Screenshot: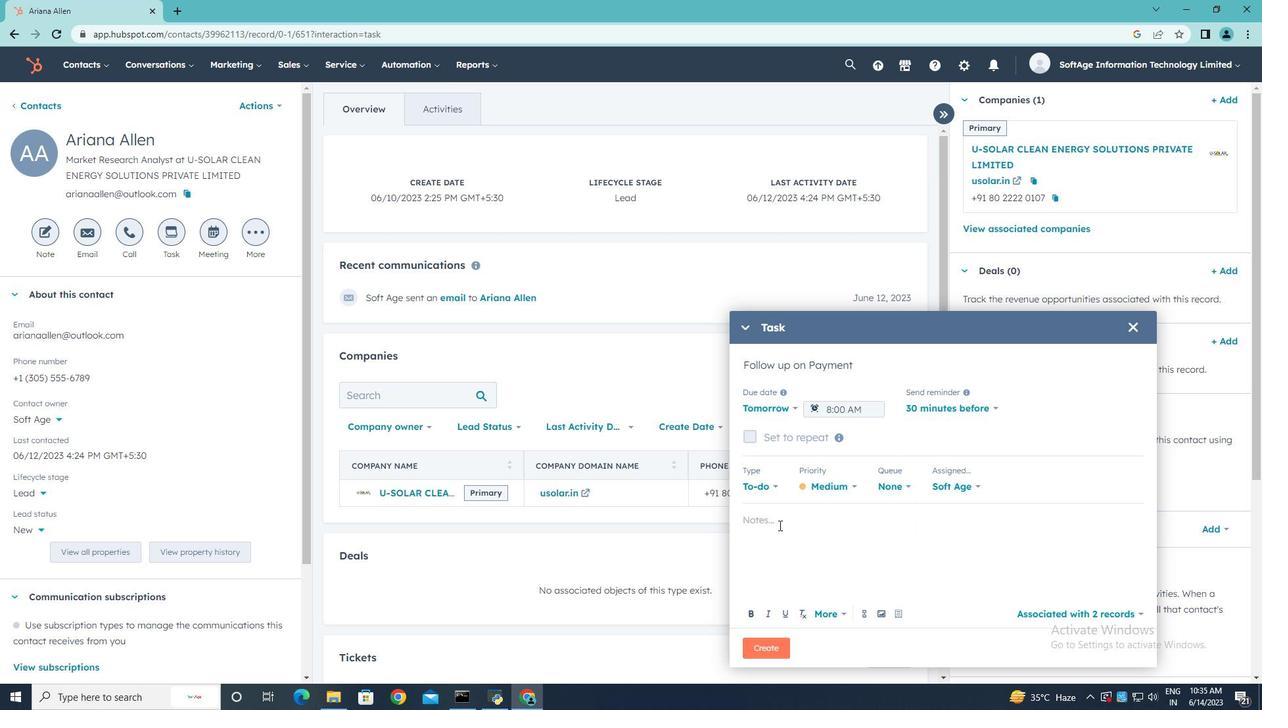 
Action: Mouse pressed left at (778, 524)
Screenshot: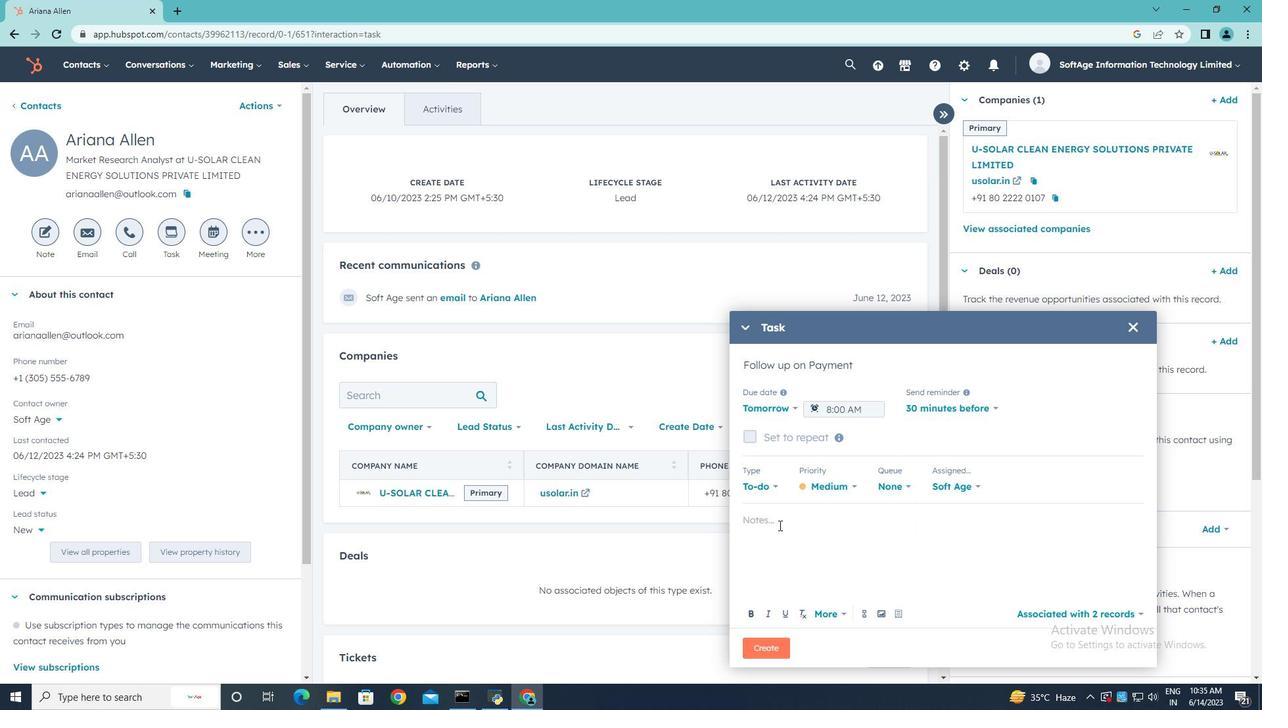 
Action: Key pressed <Key.shift>Review<Key.space>the<Key.space>attached<Key.space>proposal.
Screenshot: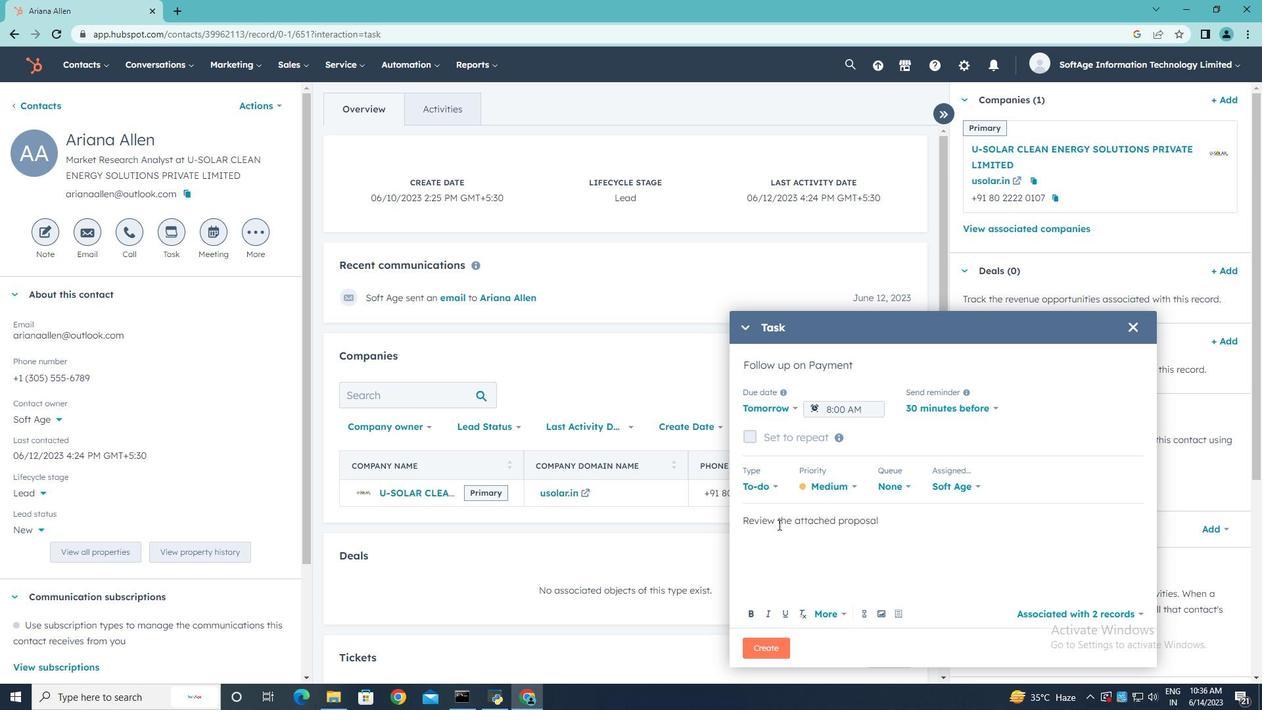 
Action: Mouse moved to (771, 646)
Screenshot: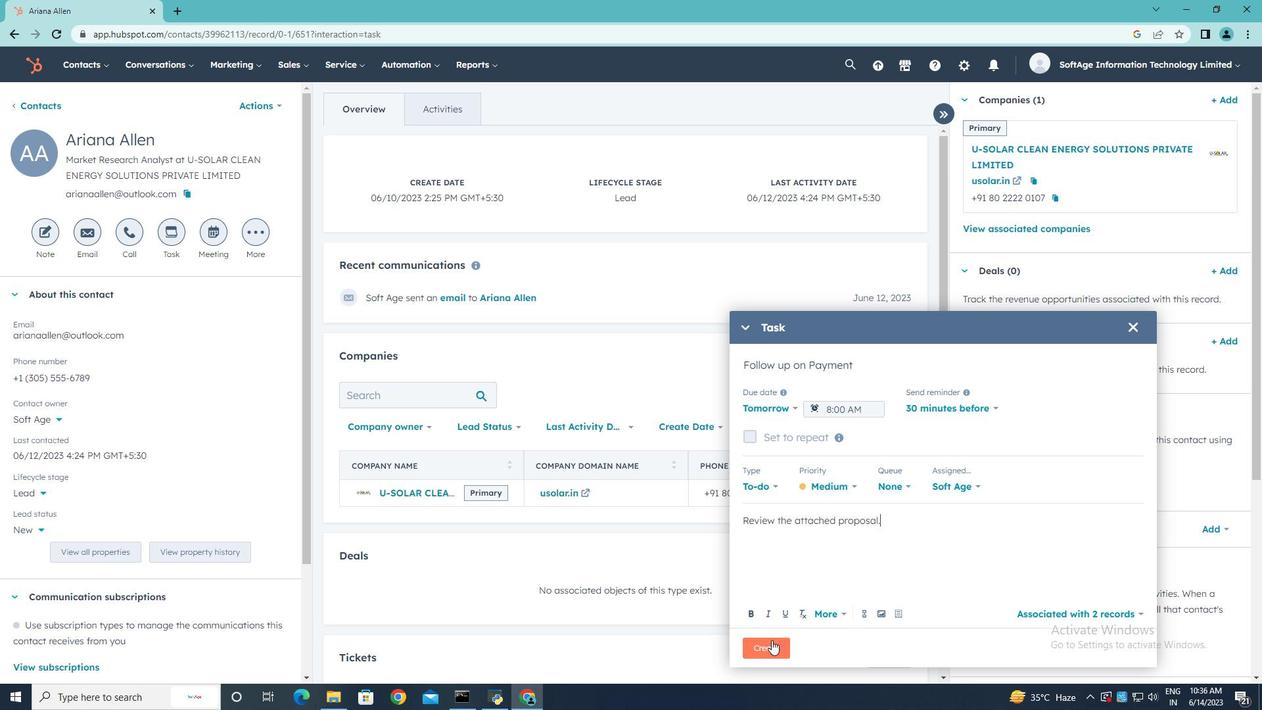 
Action: Mouse pressed left at (771, 646)
Screenshot: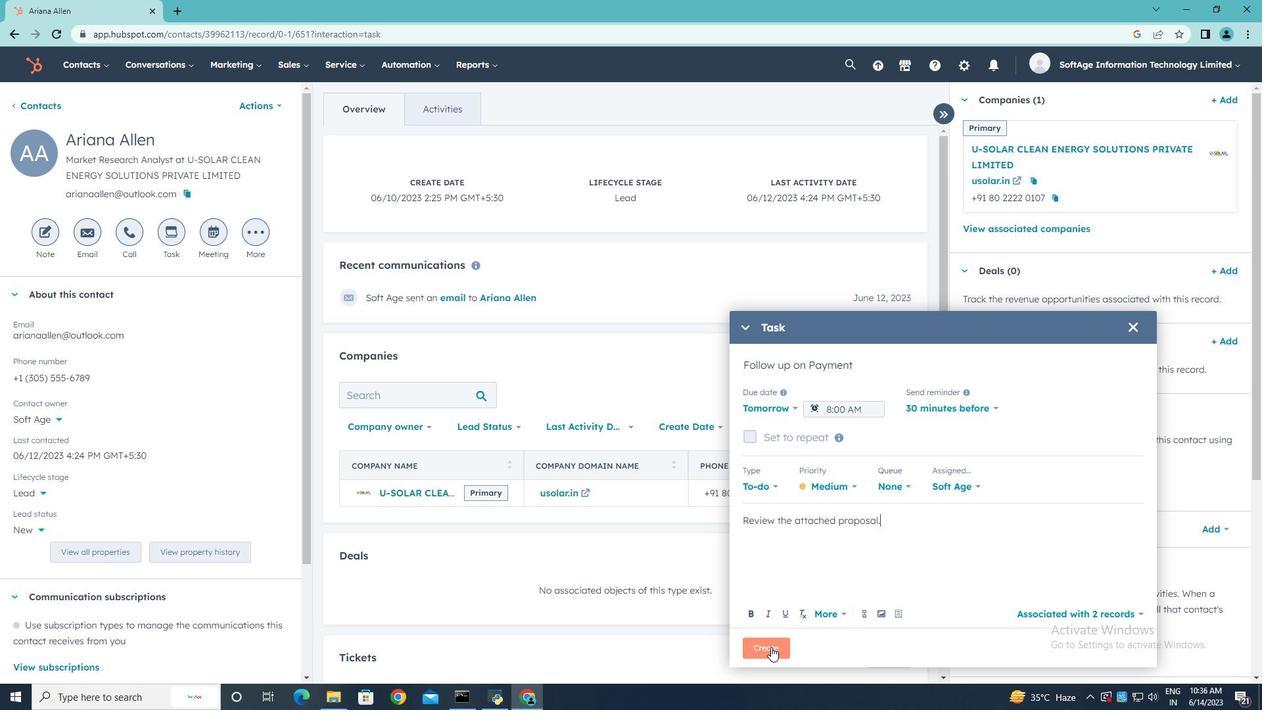 
